 Task: Create a scrum project CodeScape. Add to scrum project CodeScape a team member softage.3@softage.net and assign as Project Lead. Add to scrum project CodeScape a team member softage.4@softage.net
Action: Mouse moved to (180, 54)
Screenshot: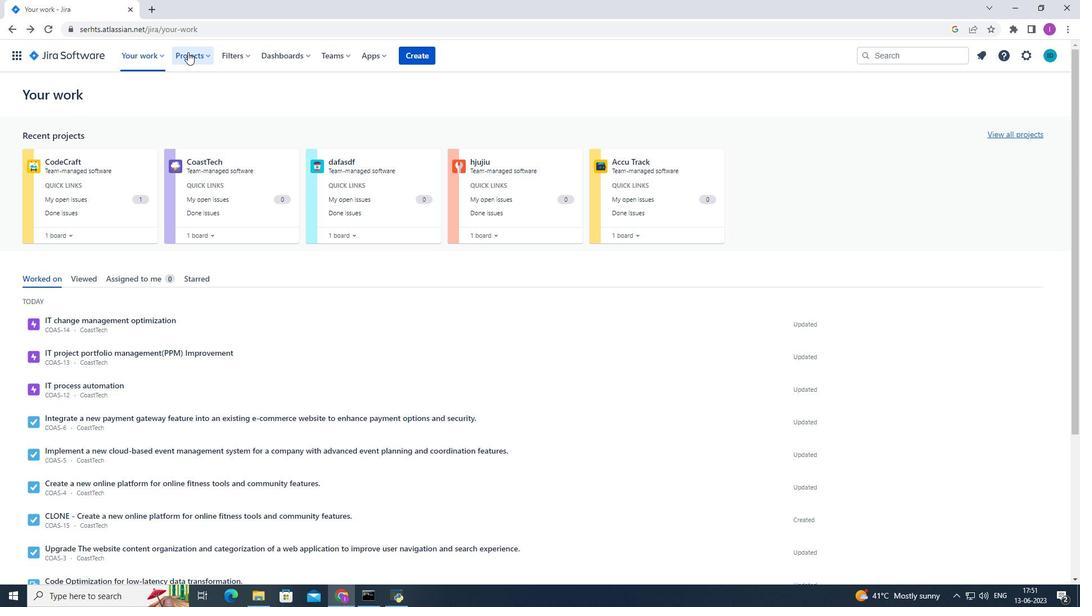 
Action: Mouse pressed left at (180, 54)
Screenshot: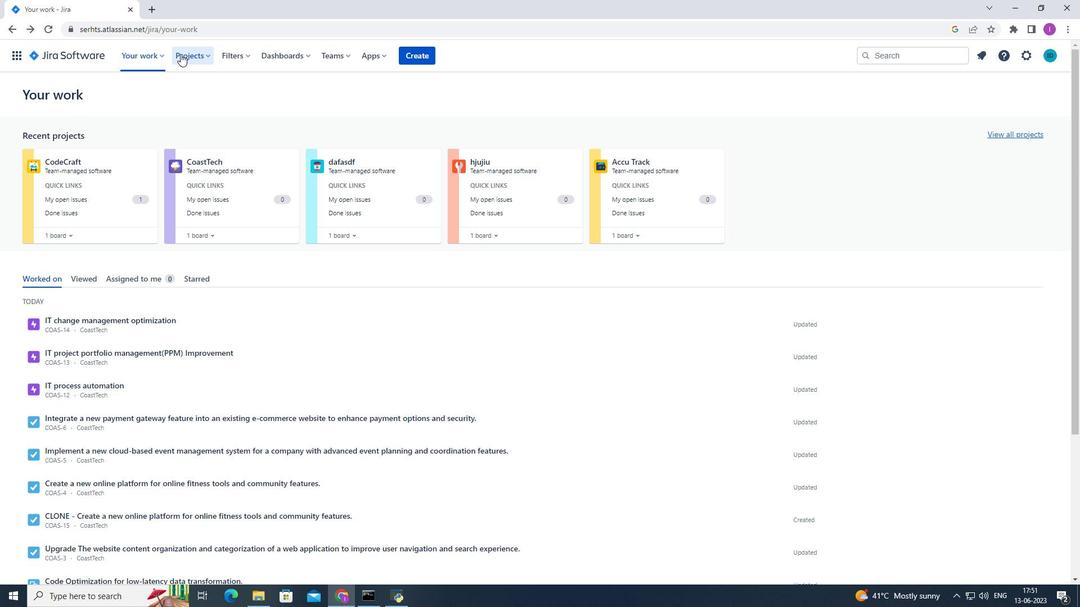 
Action: Mouse moved to (213, 282)
Screenshot: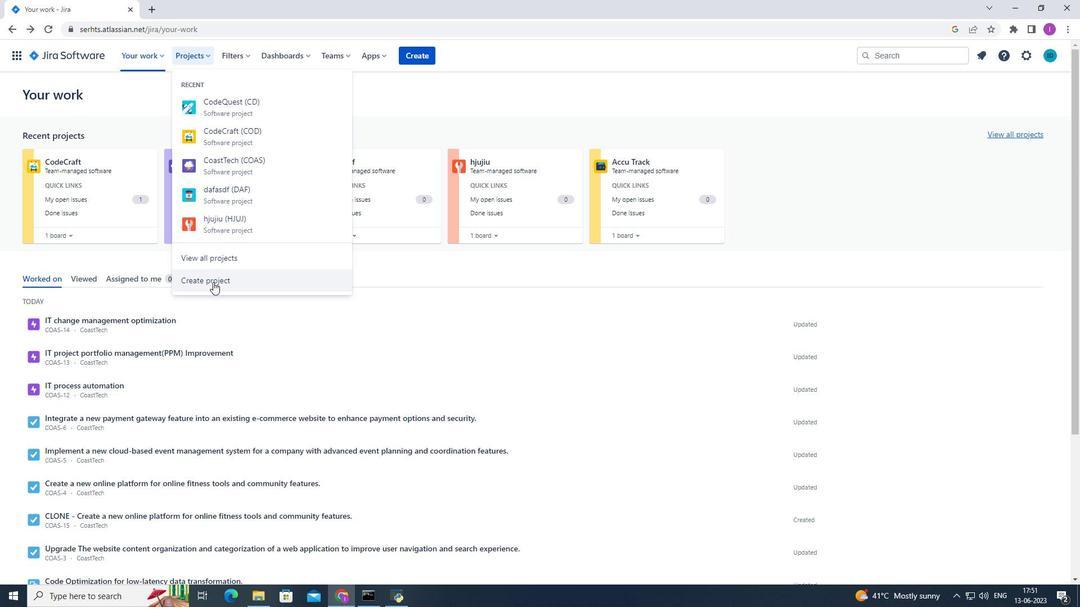 
Action: Mouse pressed left at (213, 282)
Screenshot: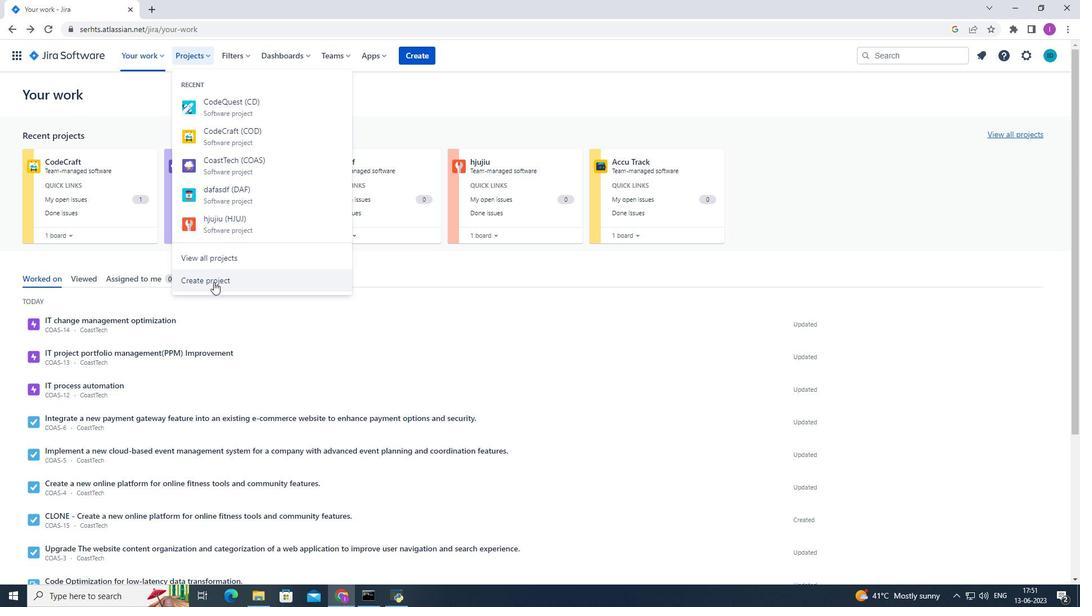 
Action: Mouse moved to (523, 292)
Screenshot: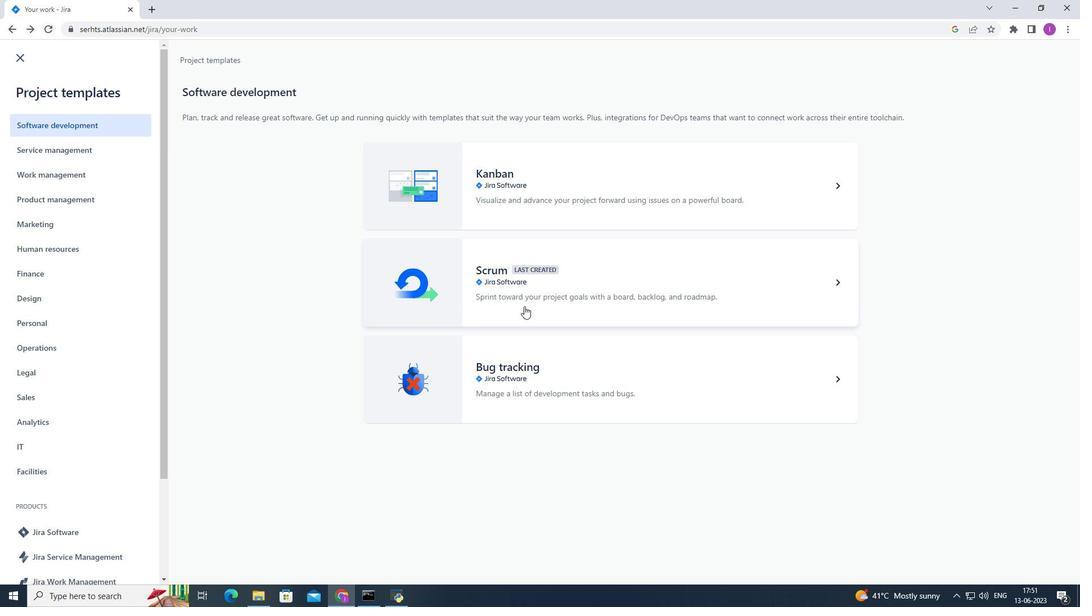 
Action: Mouse pressed left at (523, 292)
Screenshot: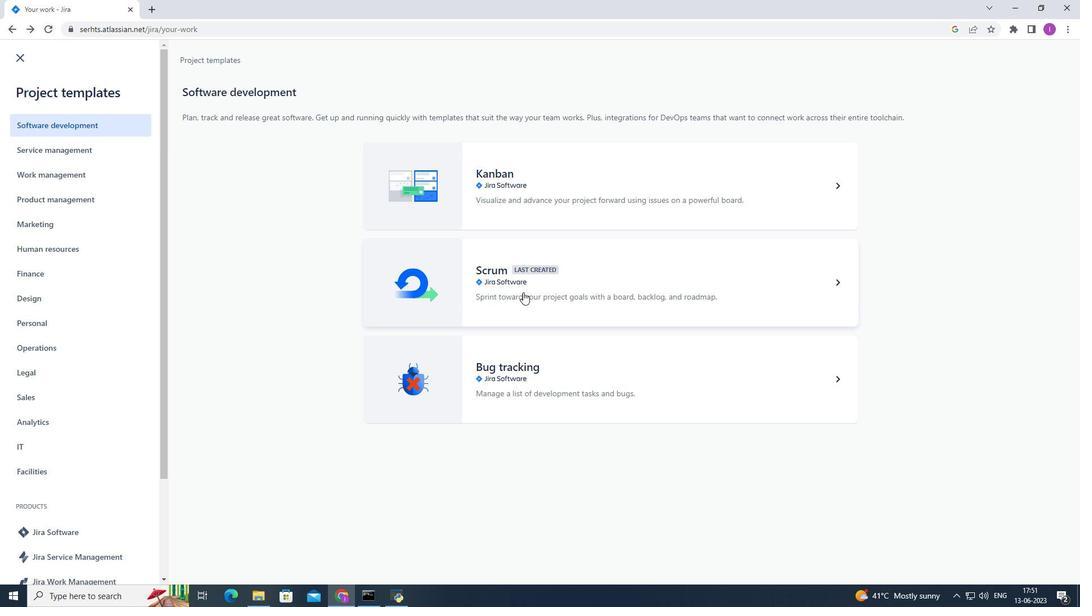
Action: Mouse moved to (822, 410)
Screenshot: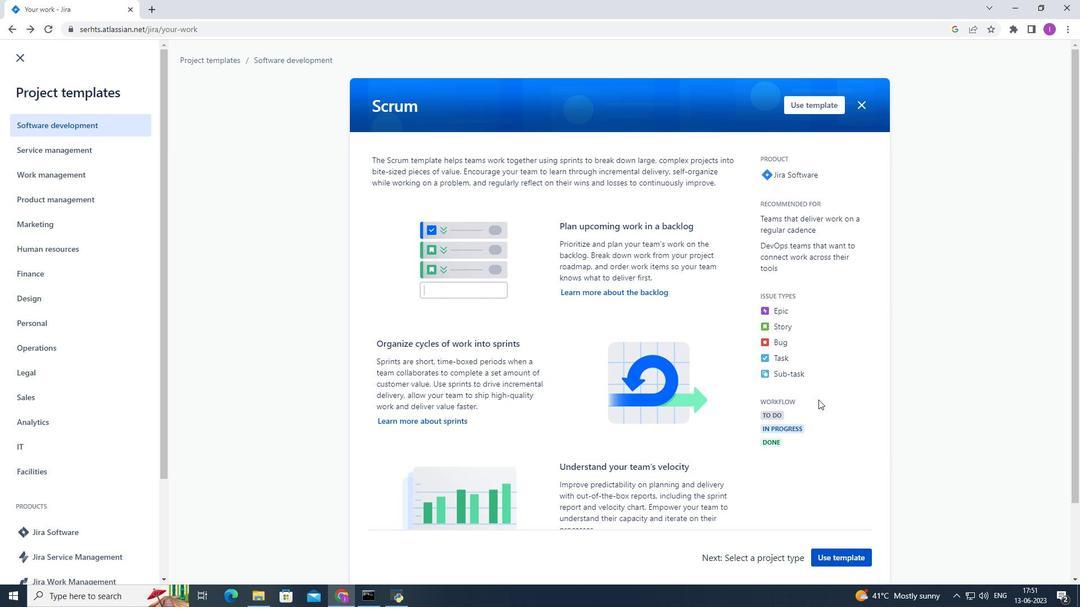 
Action: Mouse scrolled (822, 409) with delta (0, 0)
Screenshot: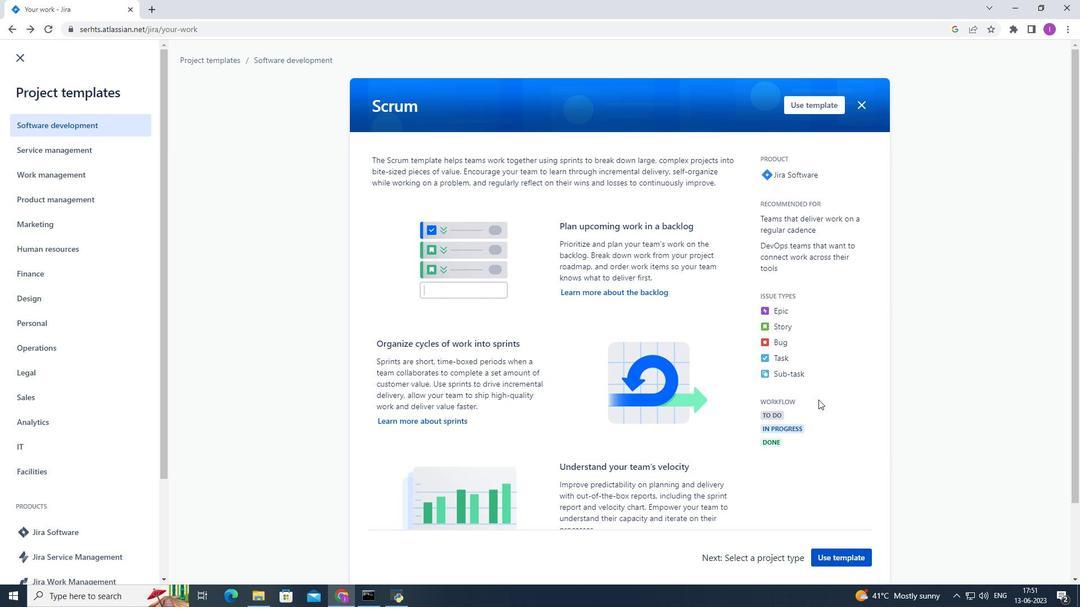 
Action: Mouse moved to (823, 416)
Screenshot: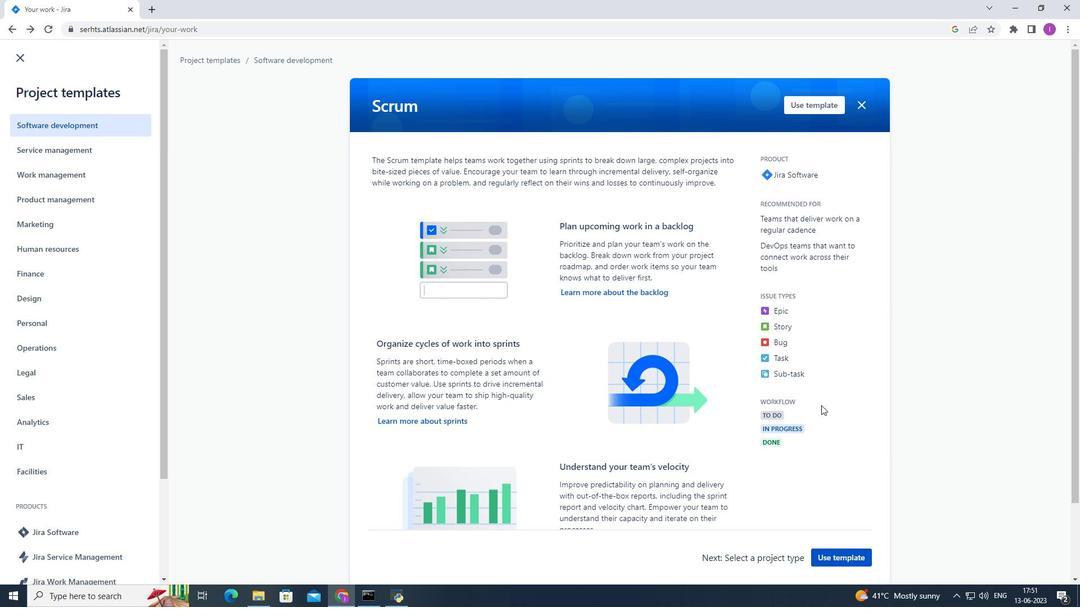 
Action: Mouse scrolled (823, 415) with delta (0, 0)
Screenshot: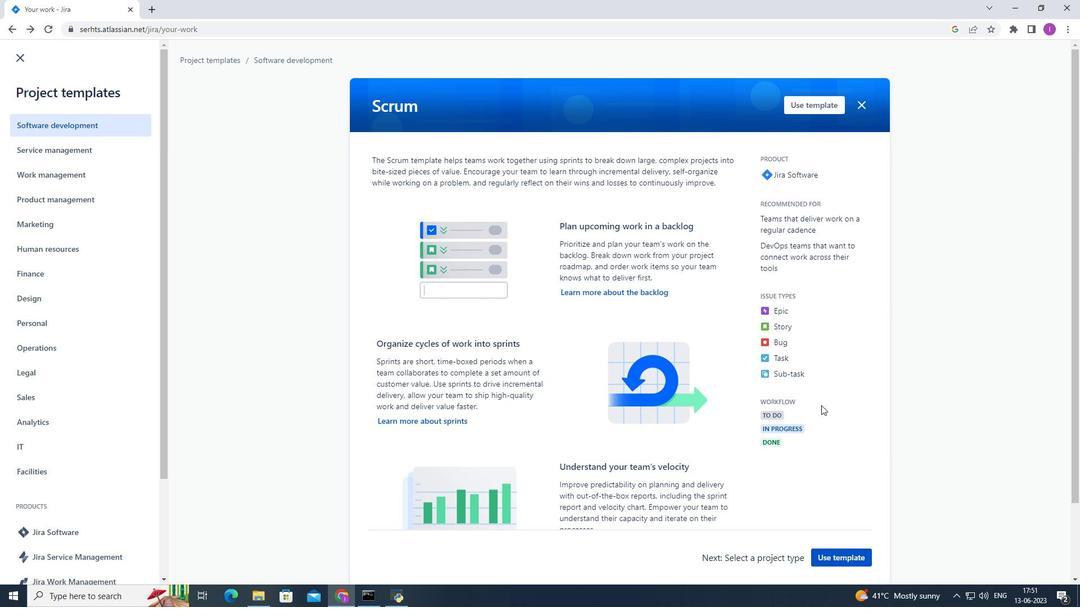 
Action: Mouse moved to (838, 547)
Screenshot: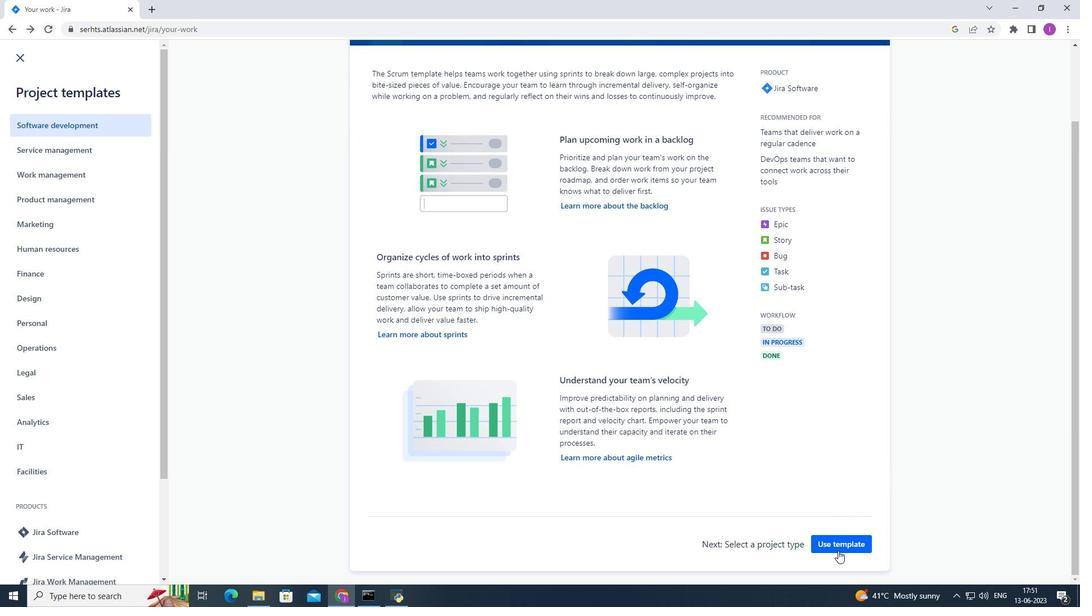 
Action: Mouse pressed left at (838, 547)
Screenshot: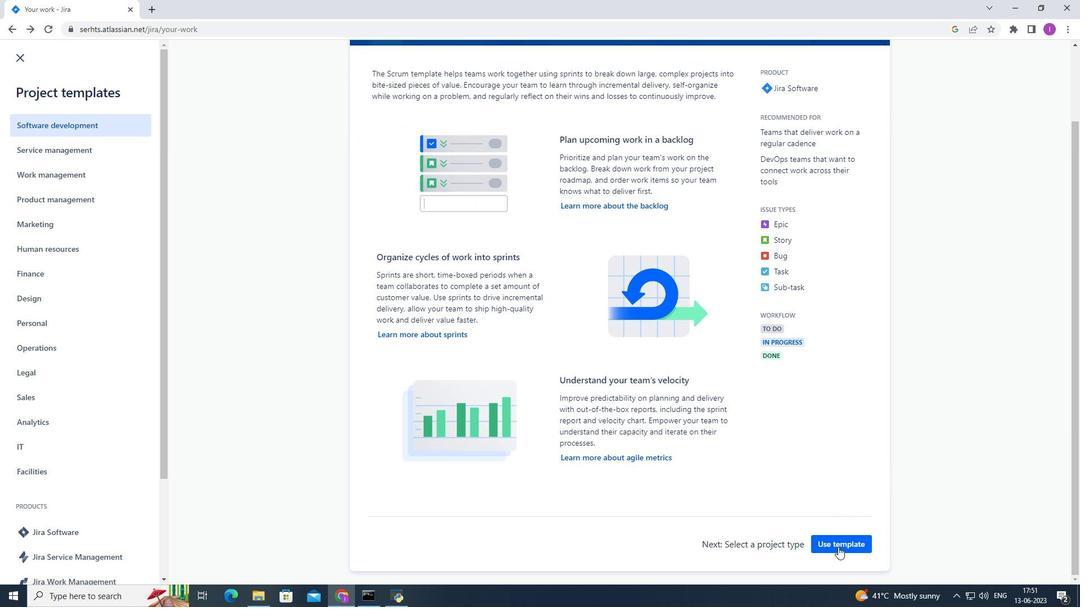 
Action: Mouse moved to (433, 545)
Screenshot: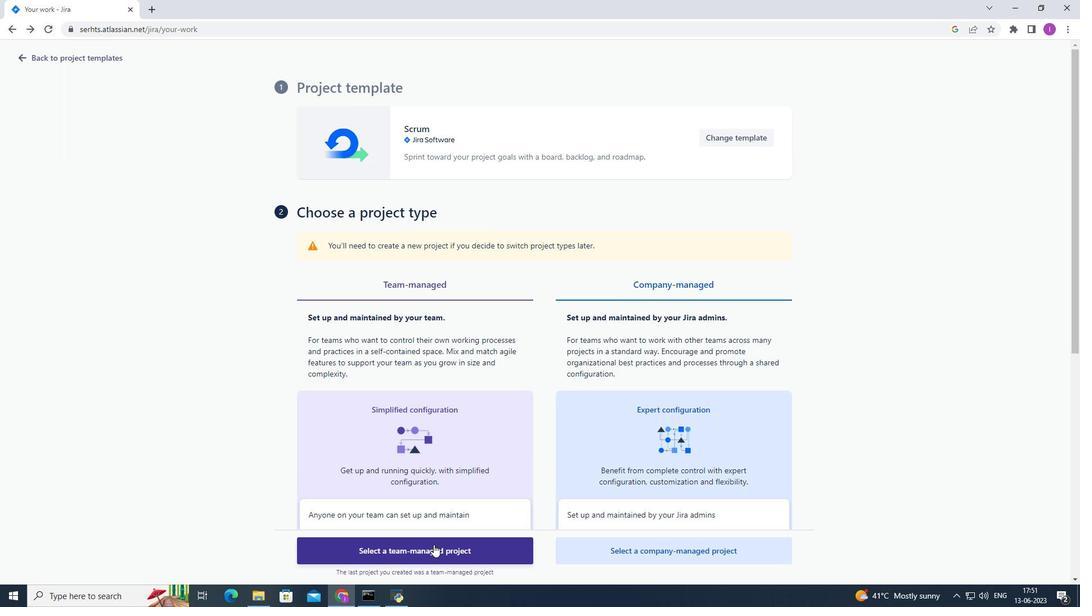
Action: Mouse pressed left at (433, 545)
Screenshot: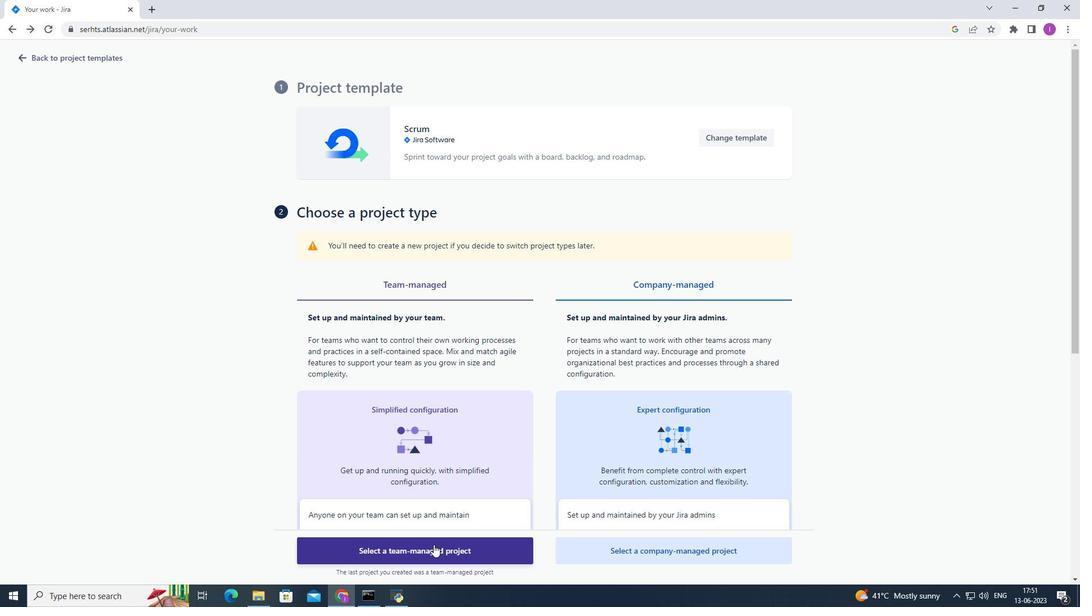 
Action: Mouse moved to (299, 267)
Screenshot: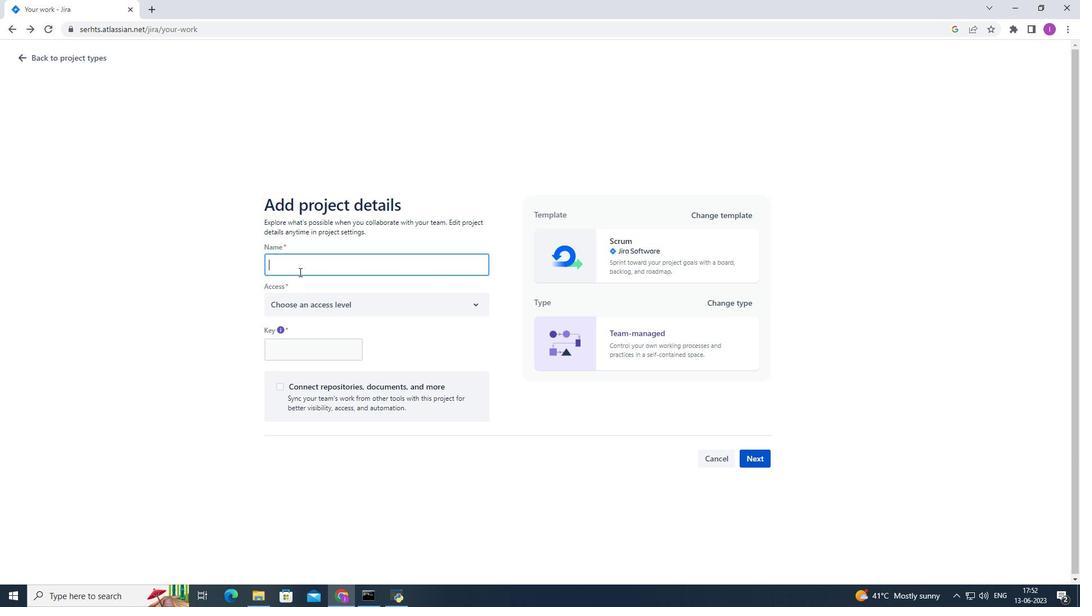 
Action: Mouse pressed left at (299, 267)
Screenshot: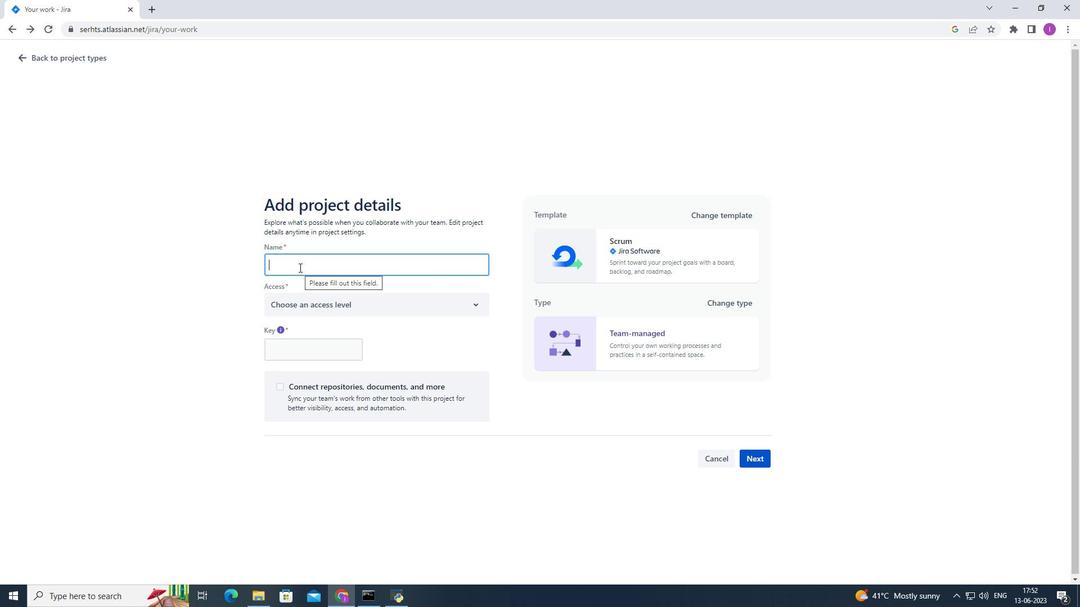 
Action: Mouse moved to (369, 299)
Screenshot: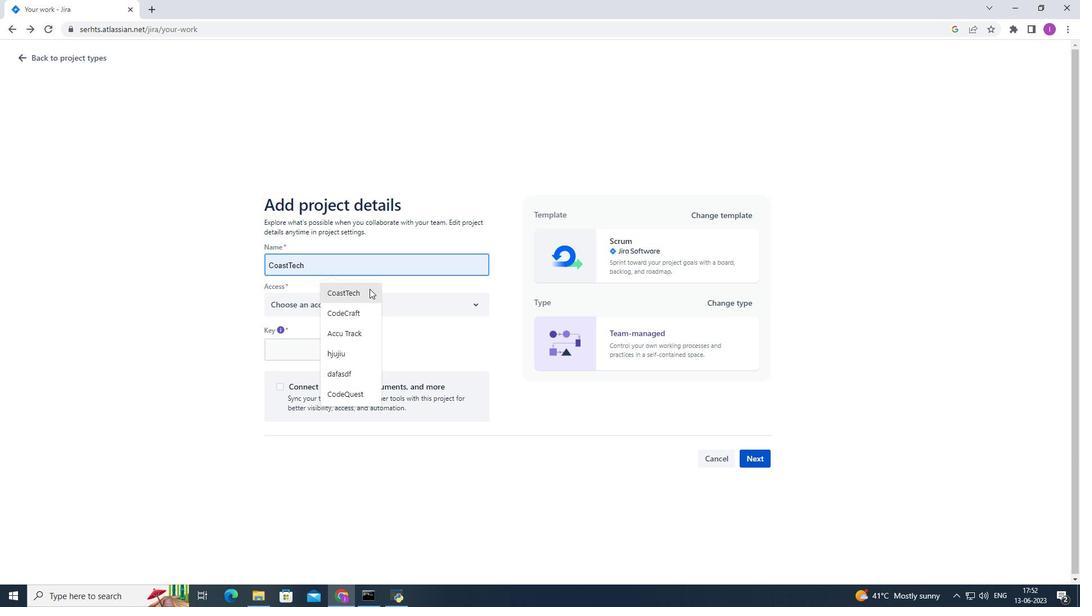 
Action: Key pressed <Key.shift><Key.shift><Key.shift><Key.shift><Key.shift><Key.shift><Key.shift>Code<Key.shift>Scape
Screenshot: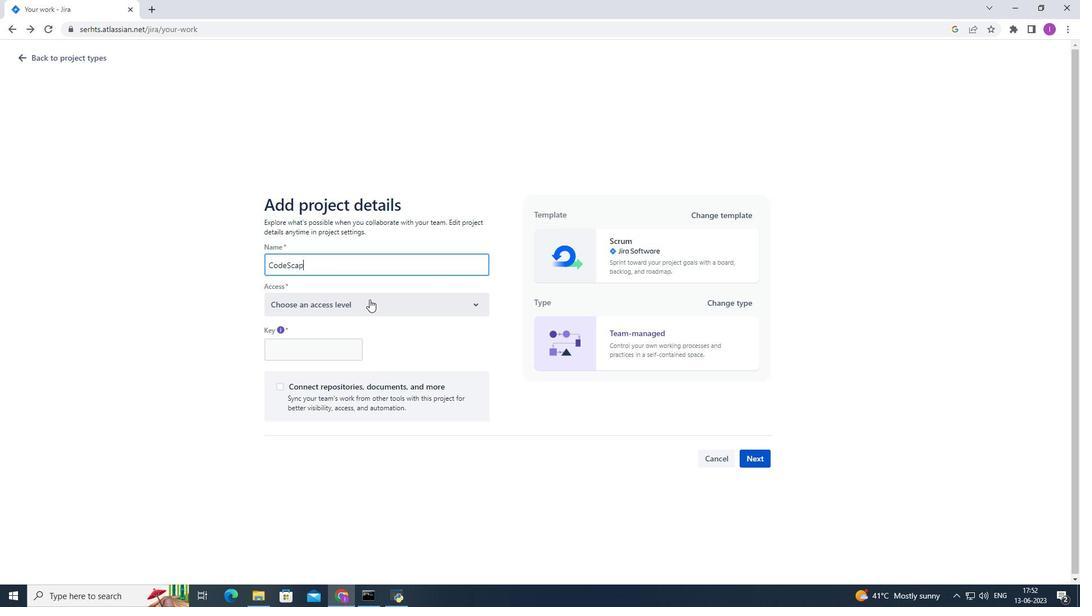 
Action: Mouse moved to (472, 303)
Screenshot: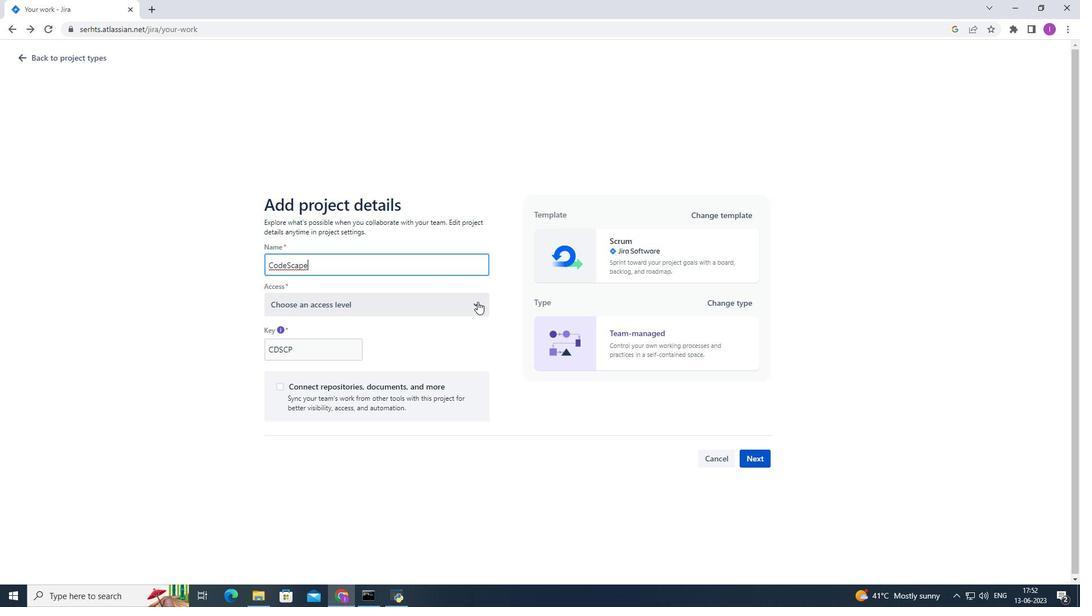 
Action: Mouse pressed left at (472, 303)
Screenshot: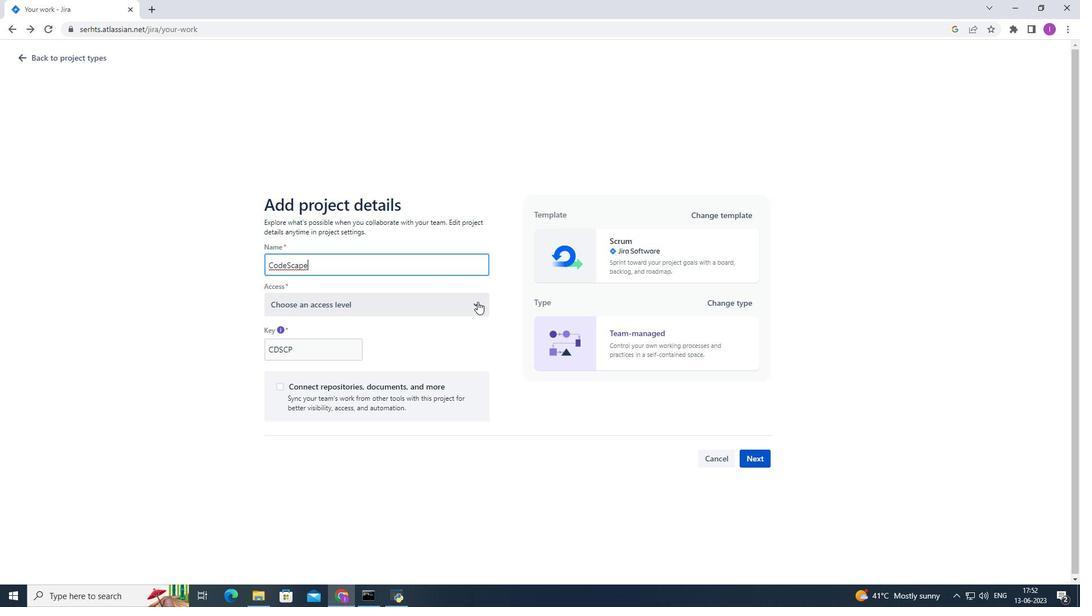 
Action: Mouse moved to (344, 346)
Screenshot: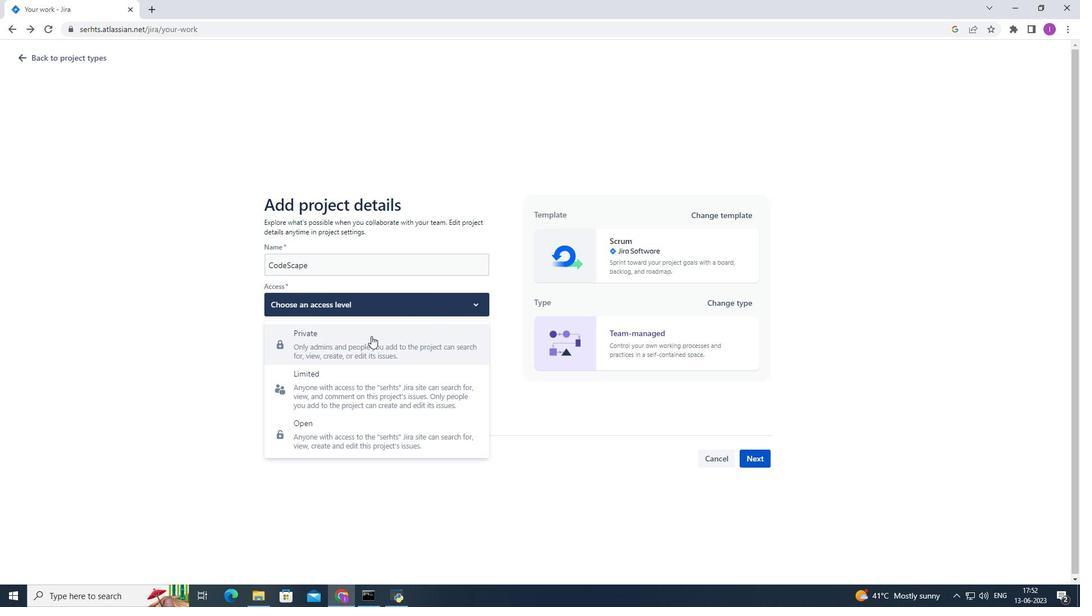 
Action: Mouse pressed left at (344, 346)
Screenshot: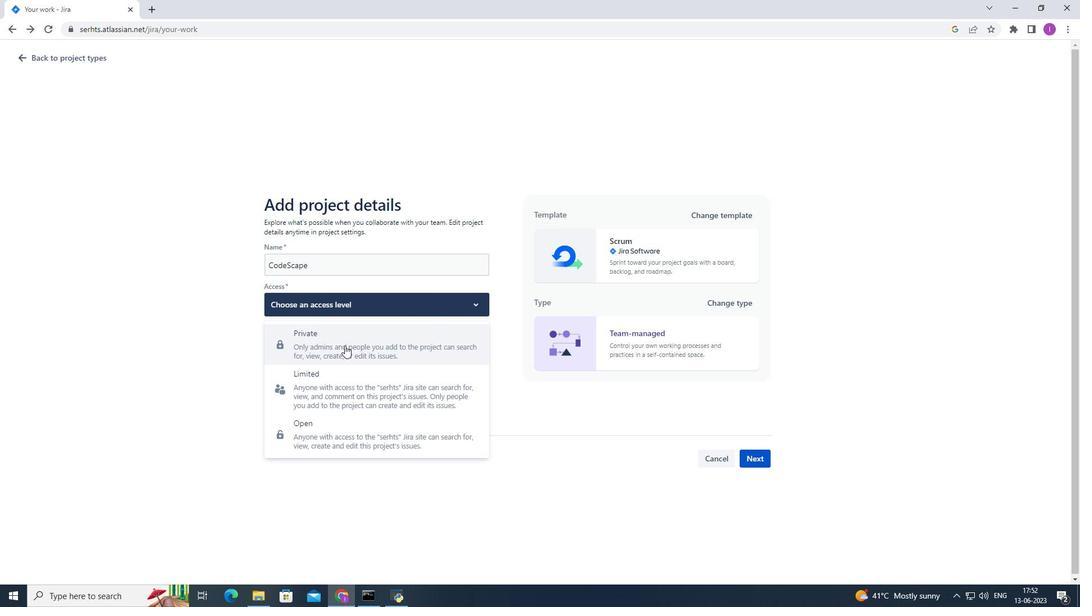 
Action: Mouse moved to (753, 458)
Screenshot: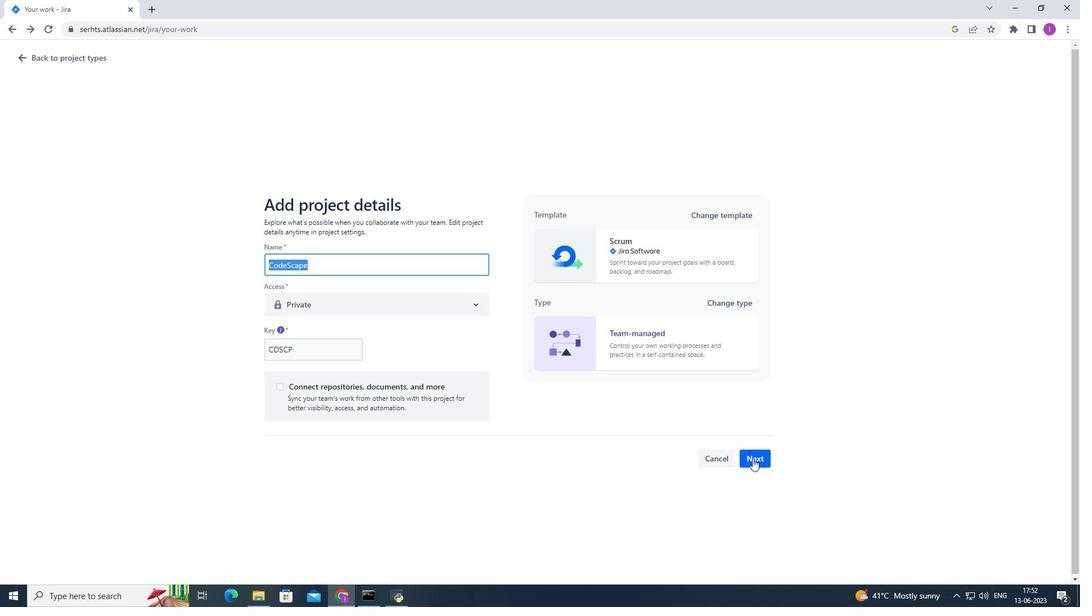 
Action: Mouse pressed left at (753, 458)
Screenshot: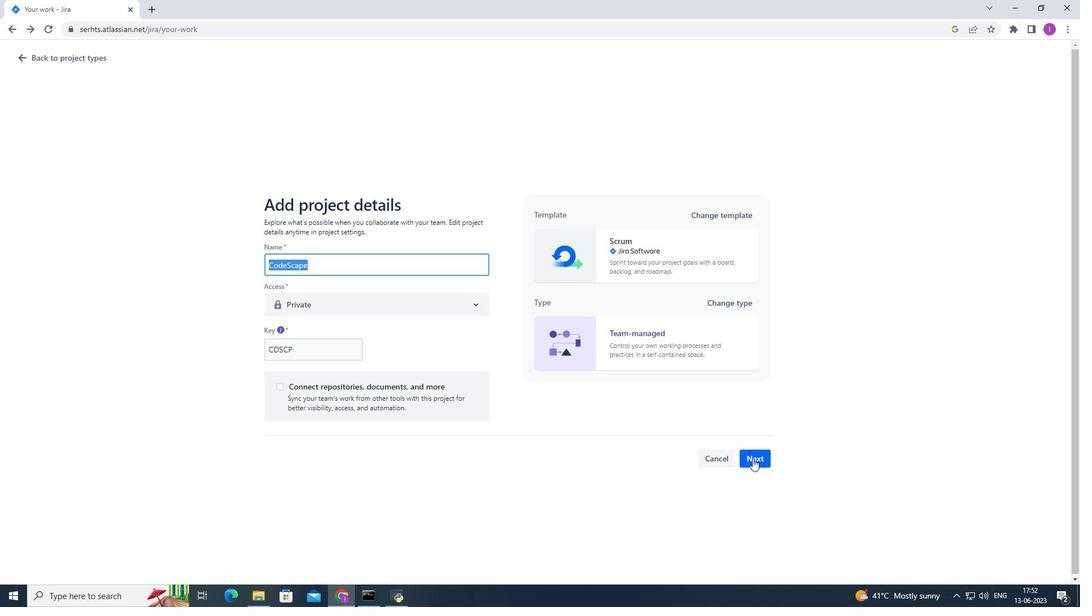 
Action: Mouse moved to (685, 383)
Screenshot: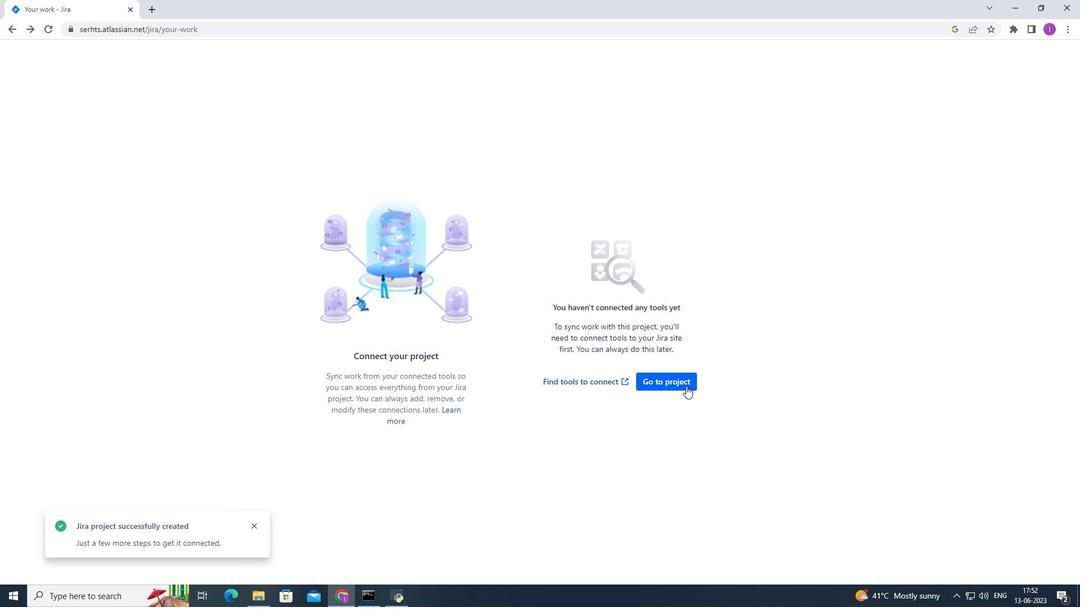 
Action: Mouse pressed left at (685, 383)
Screenshot: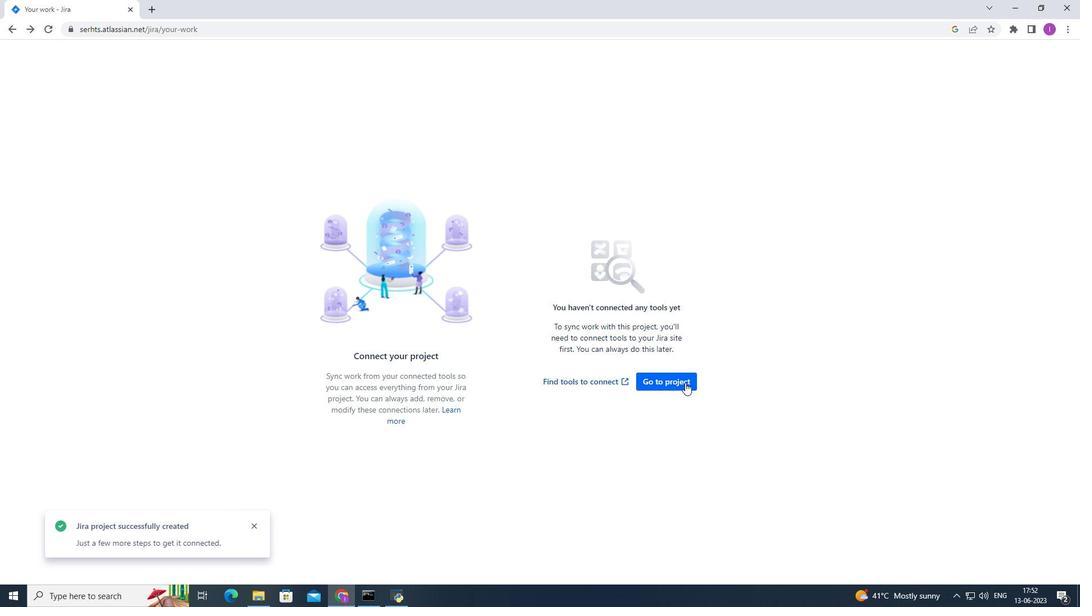 
Action: Mouse moved to (272, 151)
Screenshot: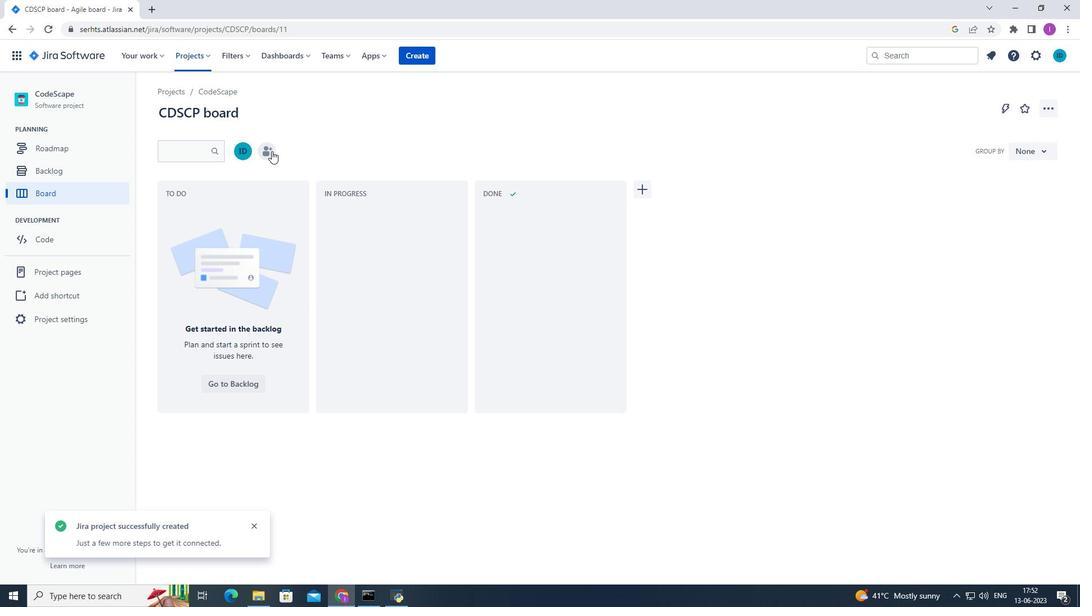 
Action: Mouse pressed left at (272, 151)
Screenshot: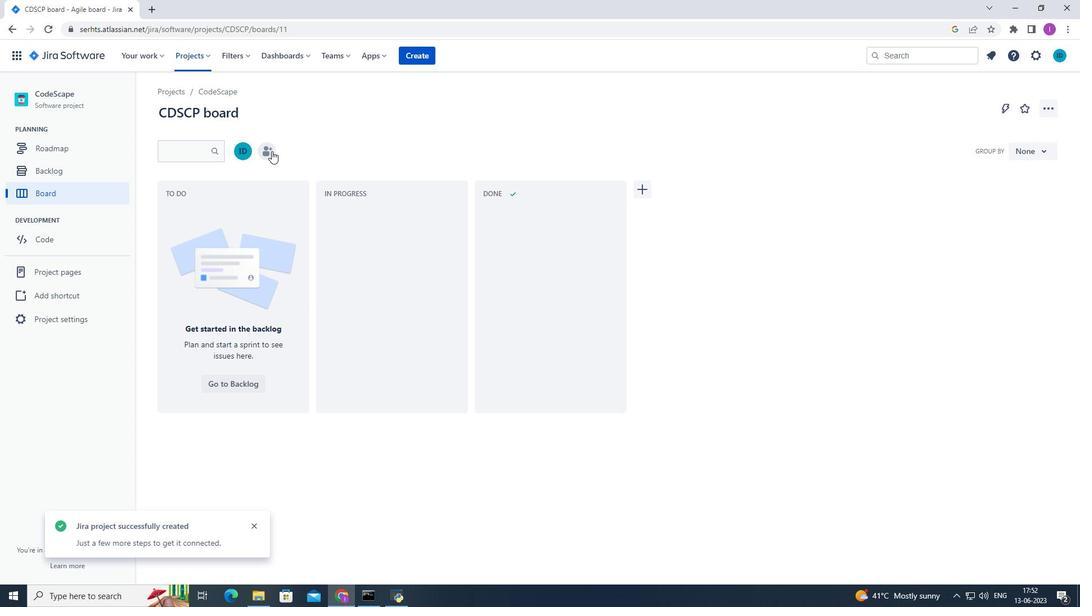 
Action: Mouse moved to (482, 136)
Screenshot: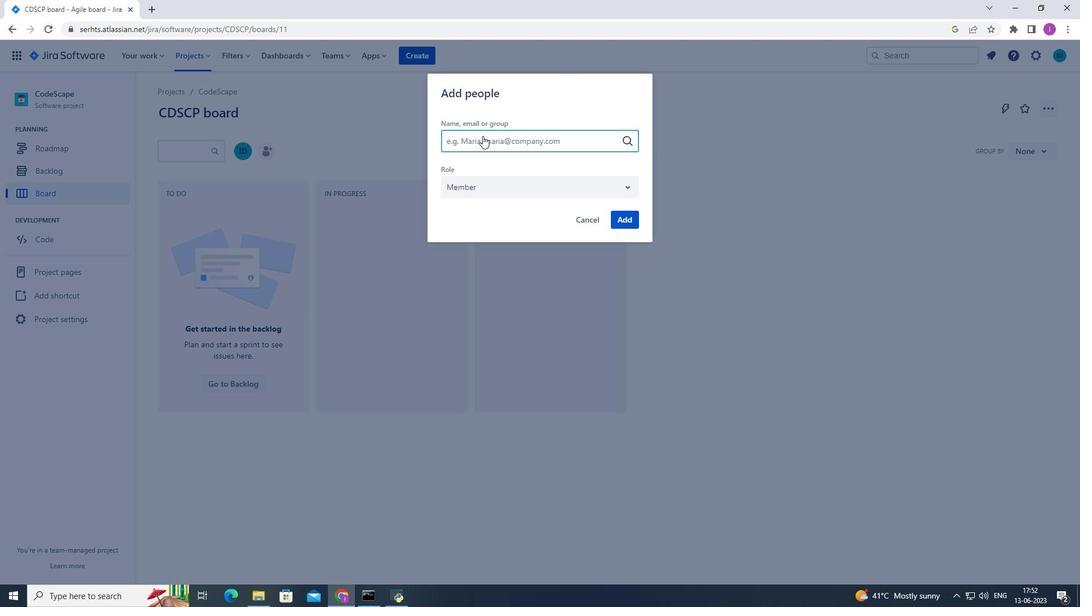 
Action: Key pressed softage
Screenshot: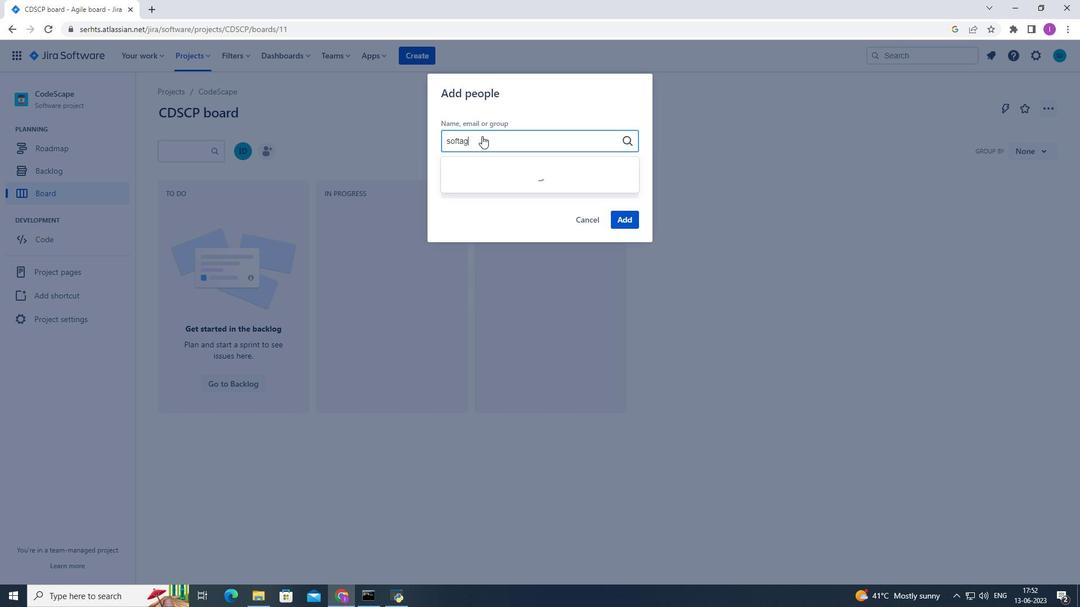
Action: Mouse moved to (487, 193)
Screenshot: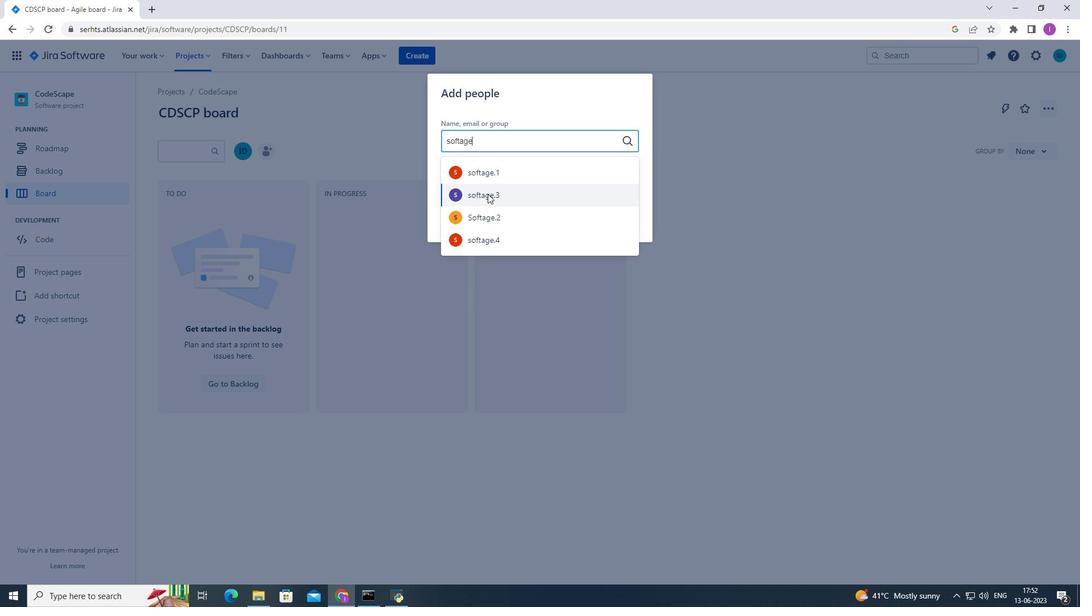 
Action: Mouse pressed left at (487, 193)
Screenshot: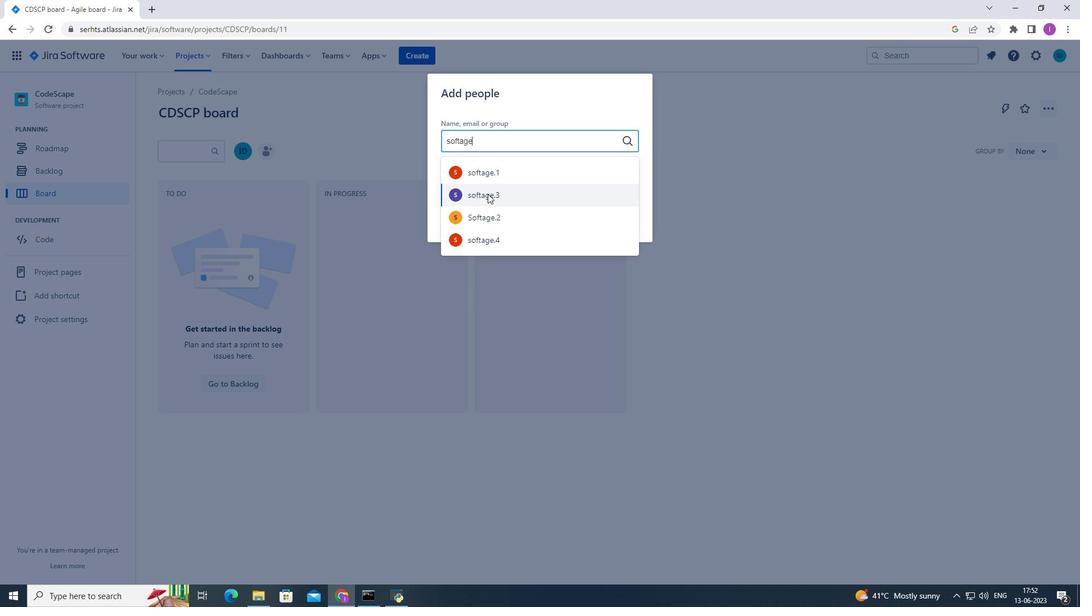 
Action: Mouse pressed left at (487, 193)
Screenshot: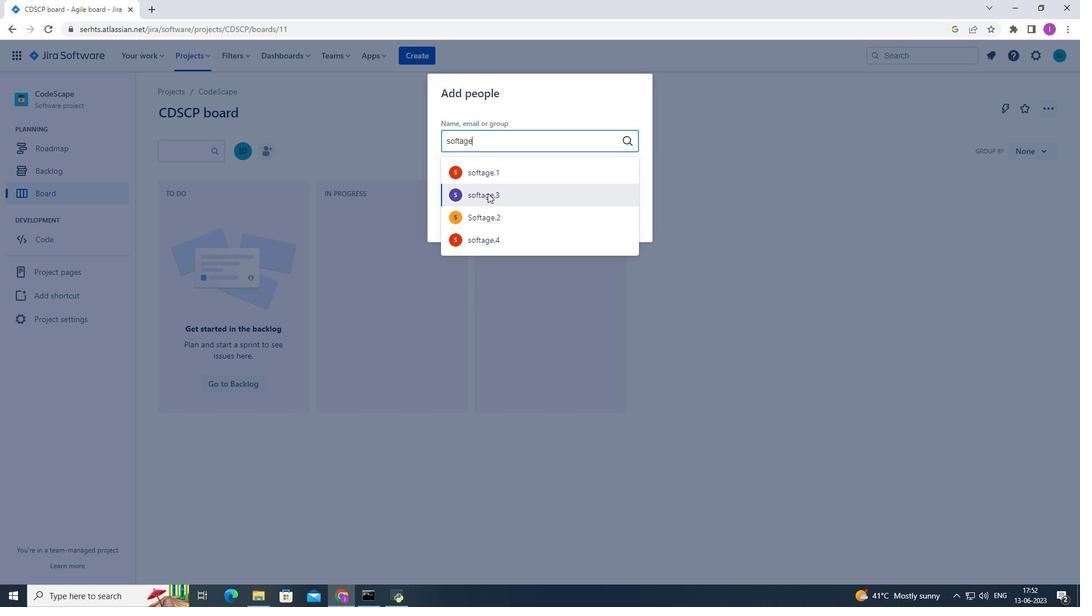 
Action: Mouse moved to (718, 171)
Screenshot: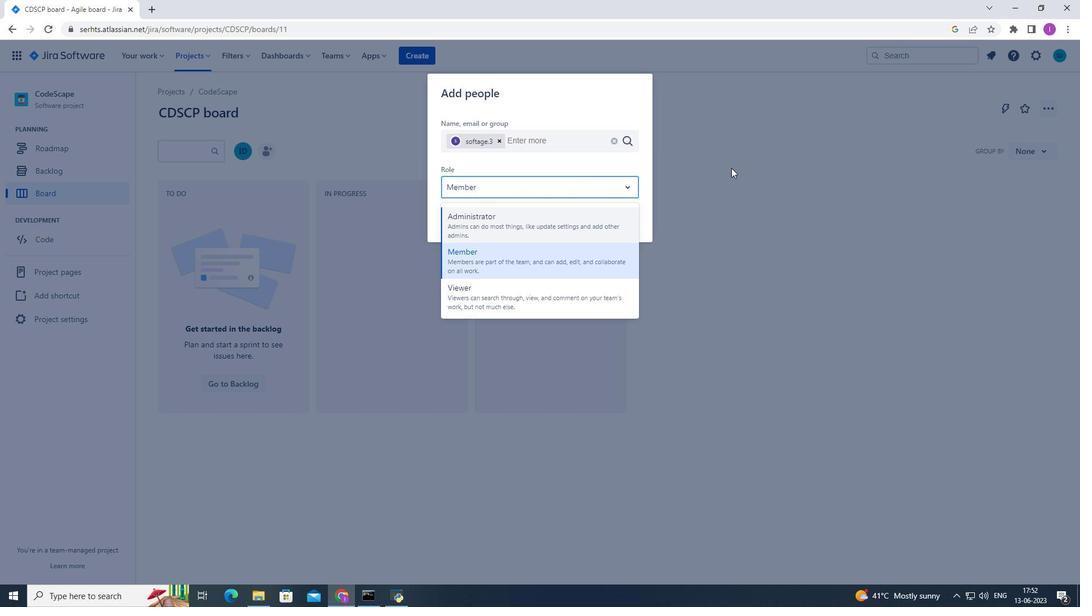 
Action: Mouse pressed left at (718, 171)
Screenshot: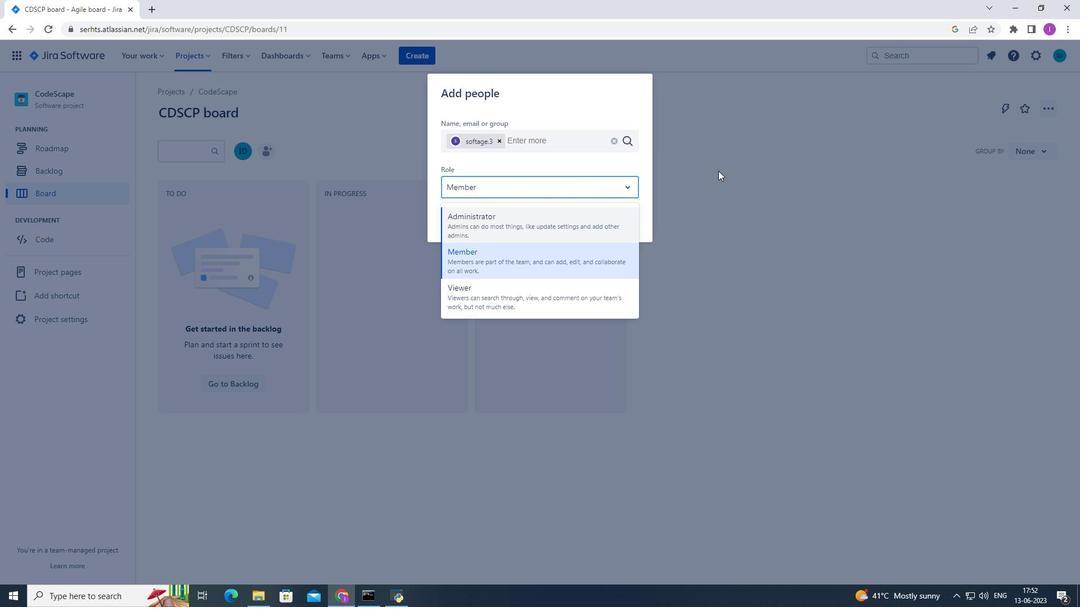 
Action: Mouse moved to (263, 146)
Screenshot: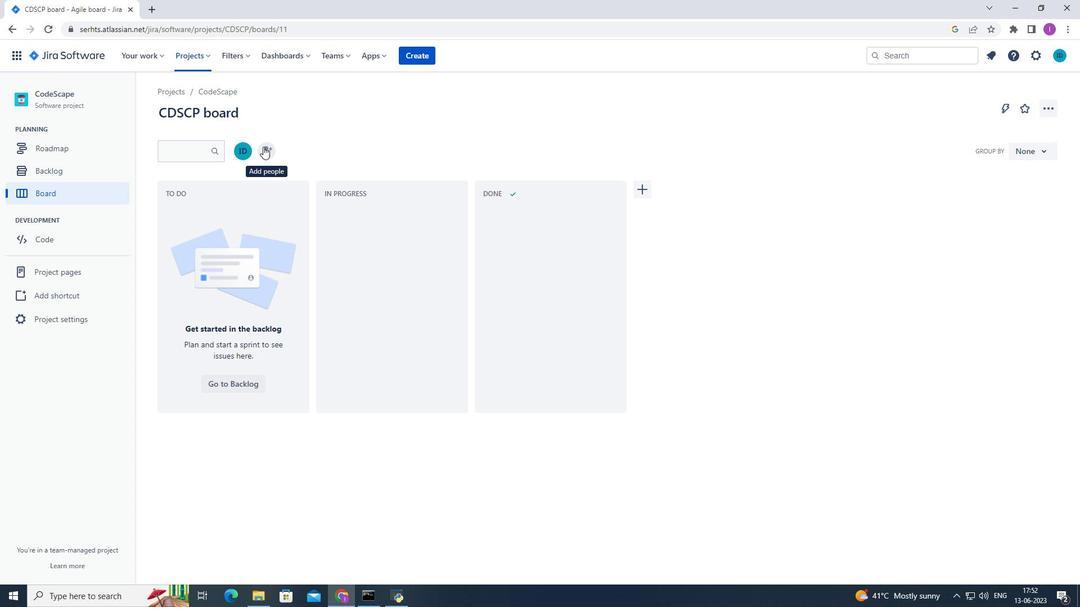 
Action: Mouse pressed left at (263, 146)
Screenshot: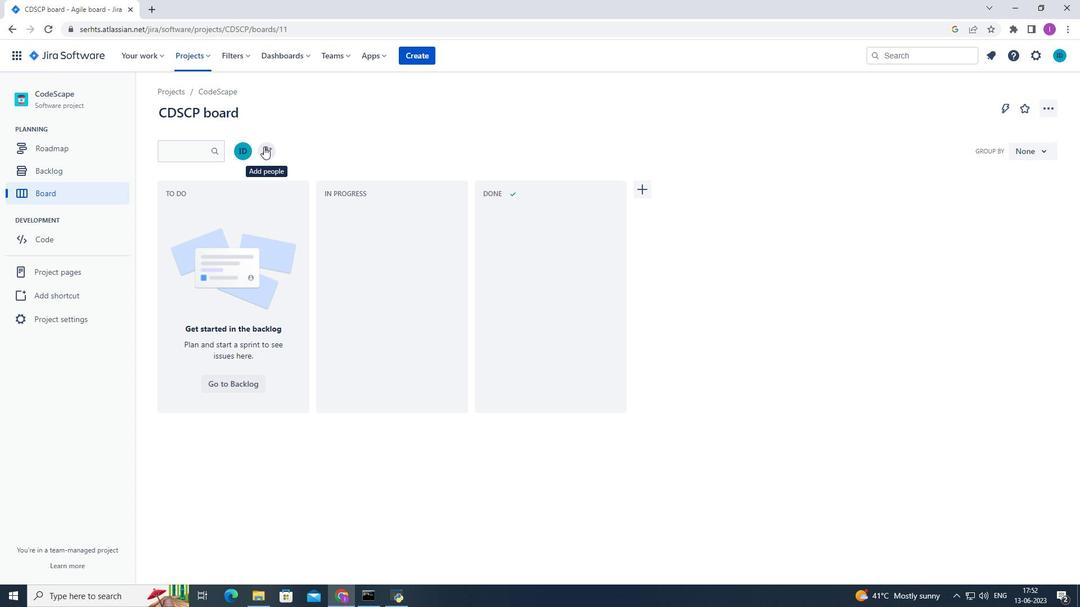 
Action: Mouse moved to (619, 218)
Screenshot: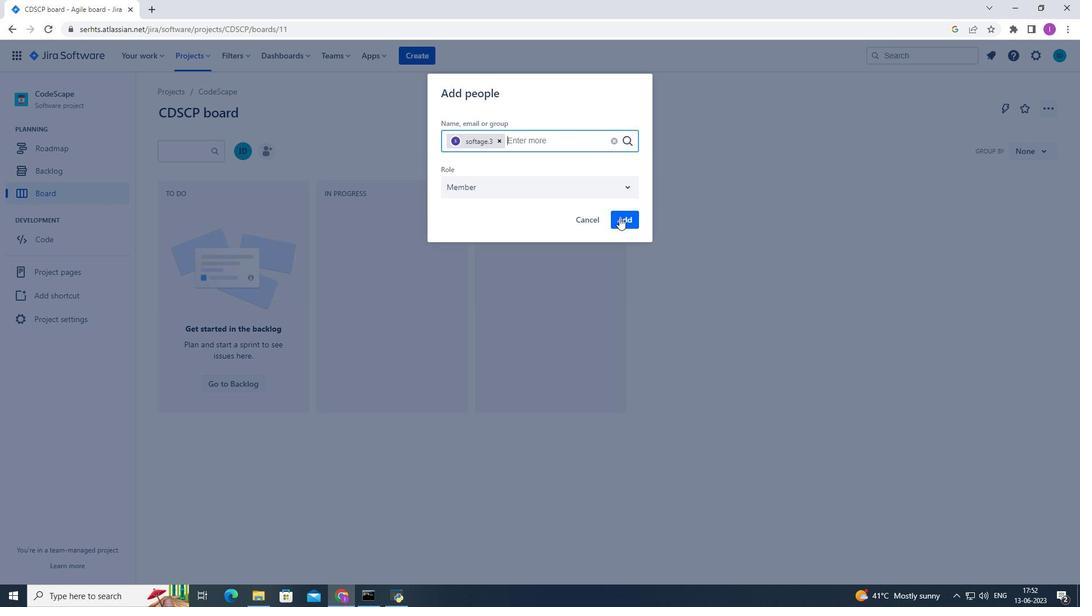 
Action: Mouse pressed left at (619, 218)
Screenshot: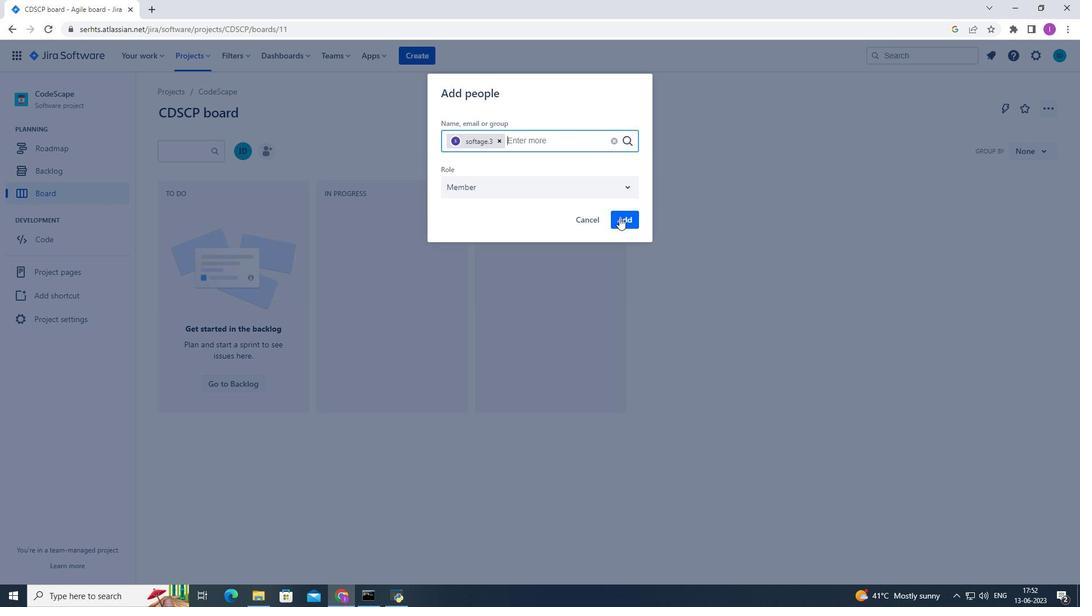 
Action: Mouse moved to (76, 320)
Screenshot: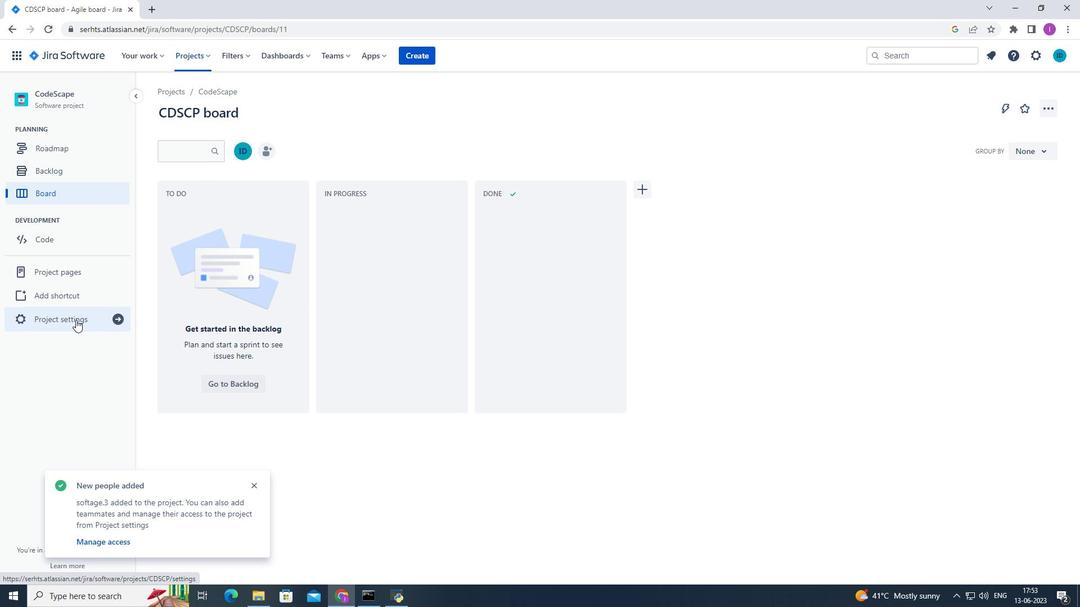 
Action: Mouse pressed left at (76, 320)
Screenshot: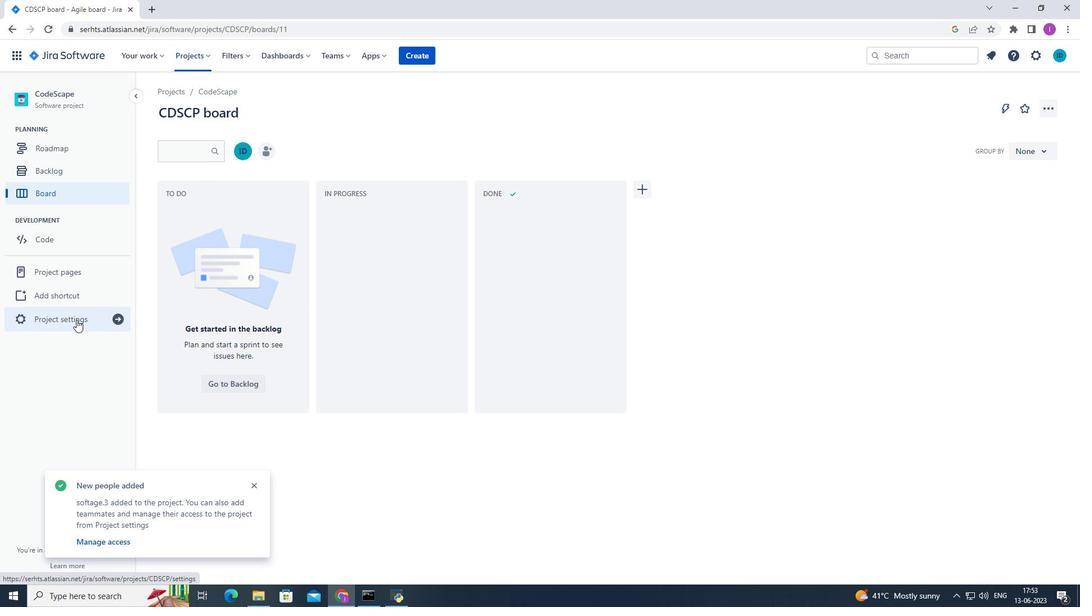 
Action: Mouse moved to (675, 401)
Screenshot: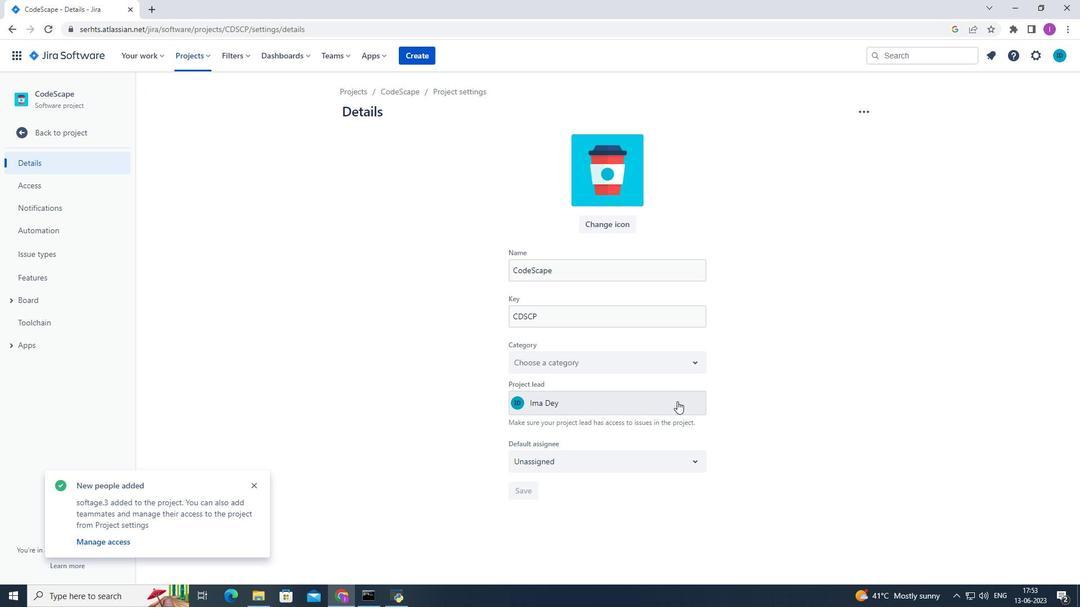 
Action: Mouse pressed left at (675, 401)
Screenshot: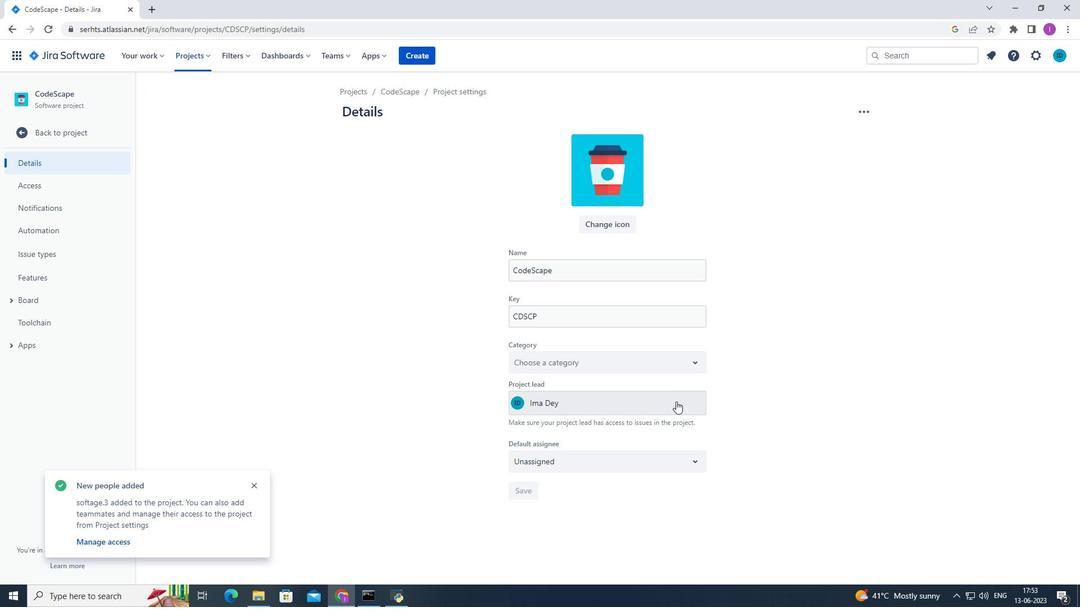 
Action: Mouse moved to (570, 519)
Screenshot: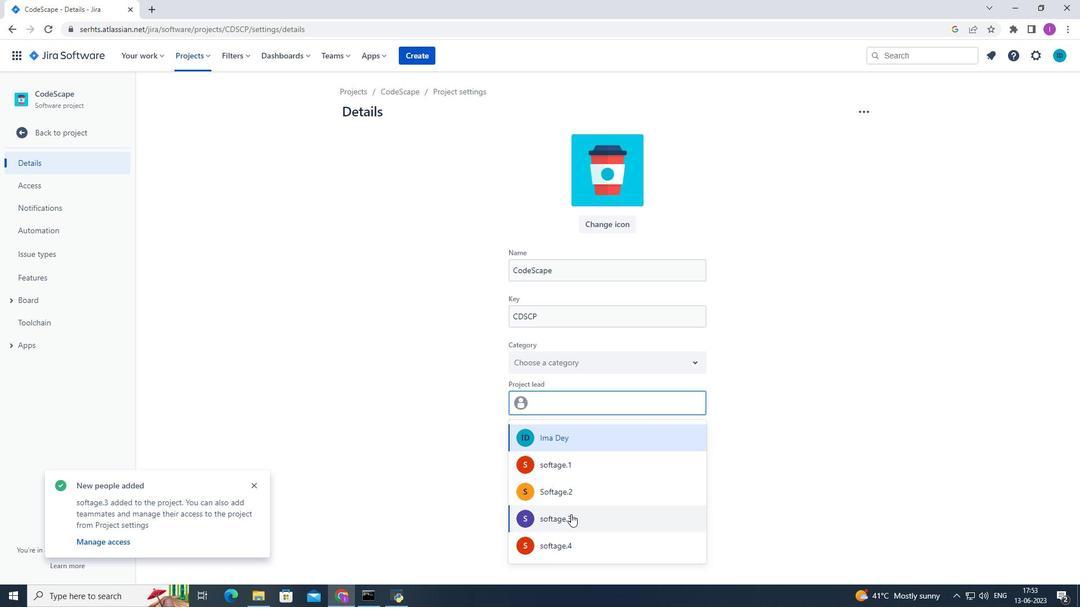 
Action: Mouse pressed left at (570, 519)
Screenshot: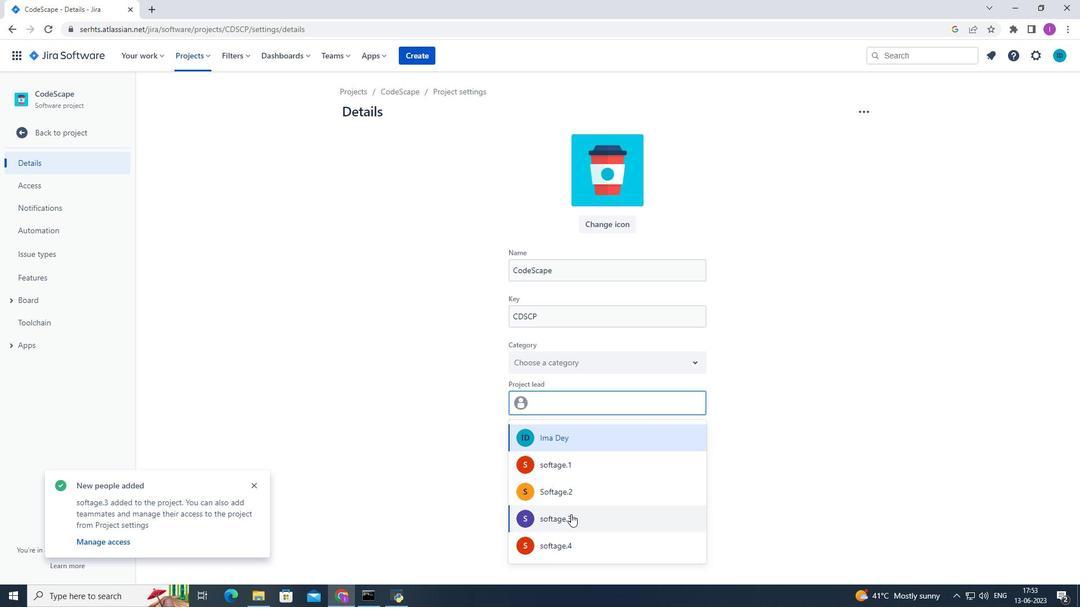 
Action: Mouse moved to (524, 491)
Screenshot: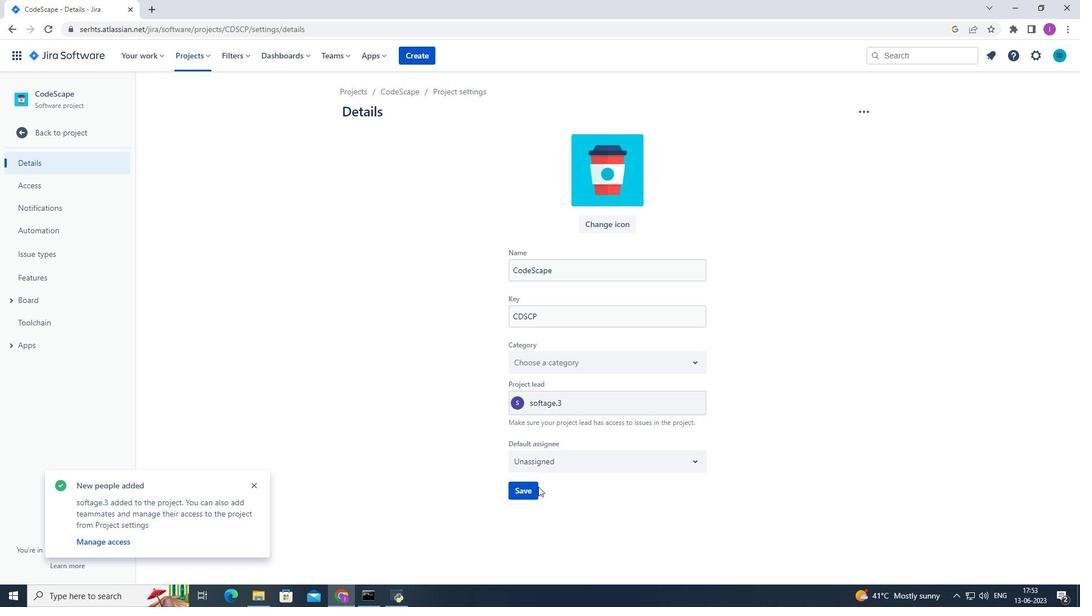 
Action: Mouse pressed left at (524, 491)
Screenshot: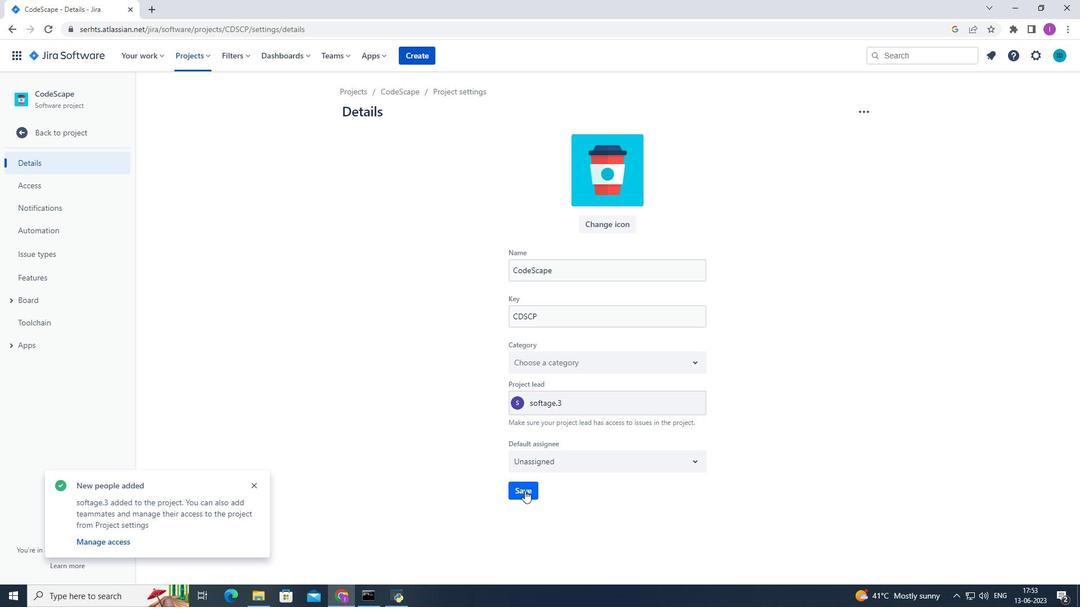 
Action: Mouse moved to (53, 133)
Screenshot: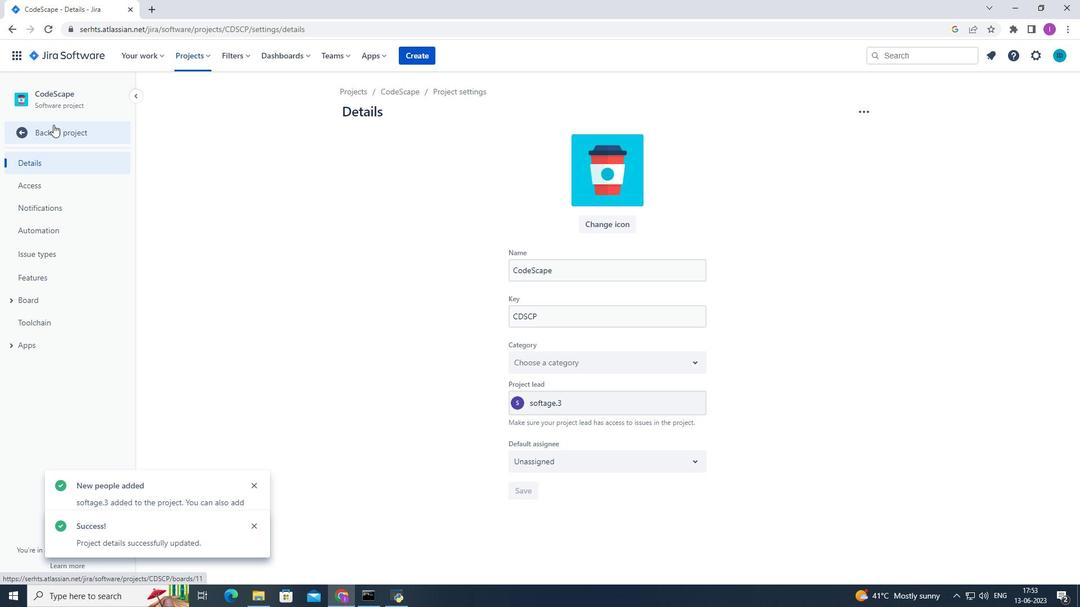 
Action: Mouse pressed left at (53, 133)
Screenshot: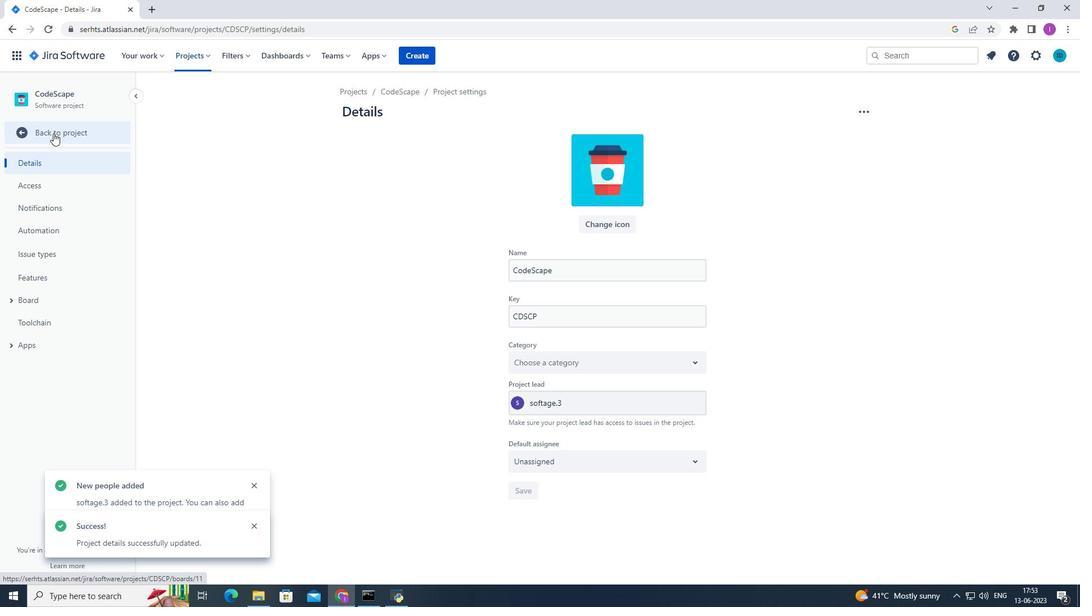 
Action: Mouse moved to (267, 150)
Screenshot: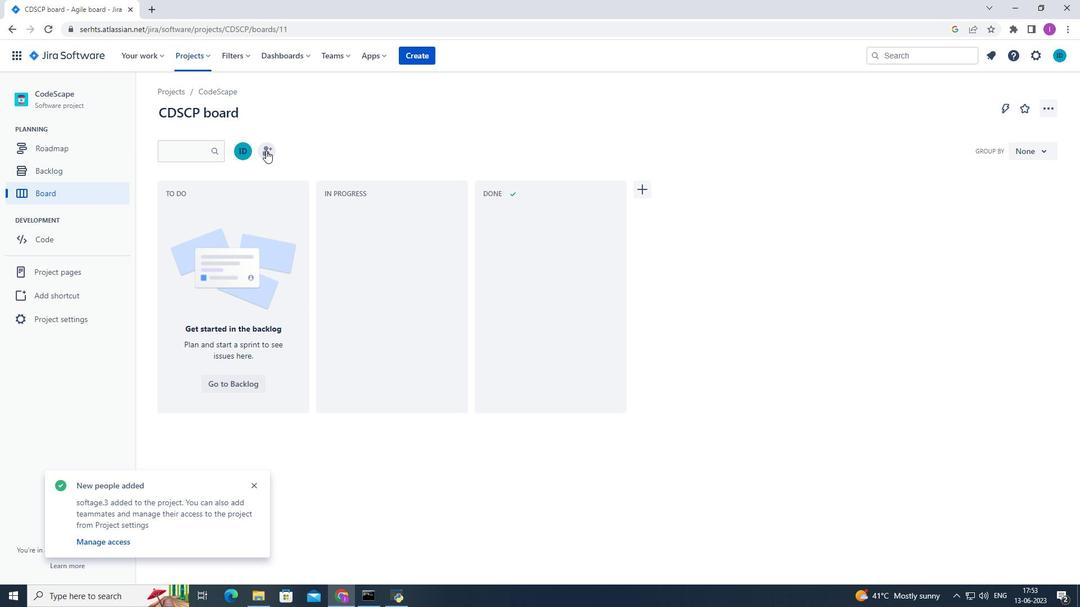 
Action: Mouse pressed left at (267, 150)
Screenshot: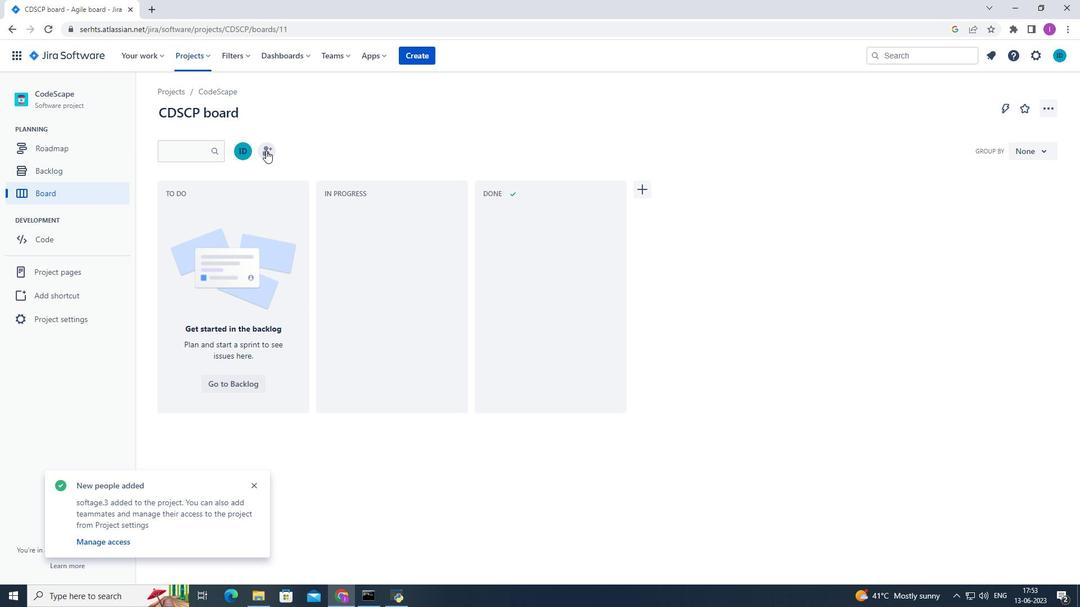 
Action: Mouse moved to (505, 151)
Screenshot: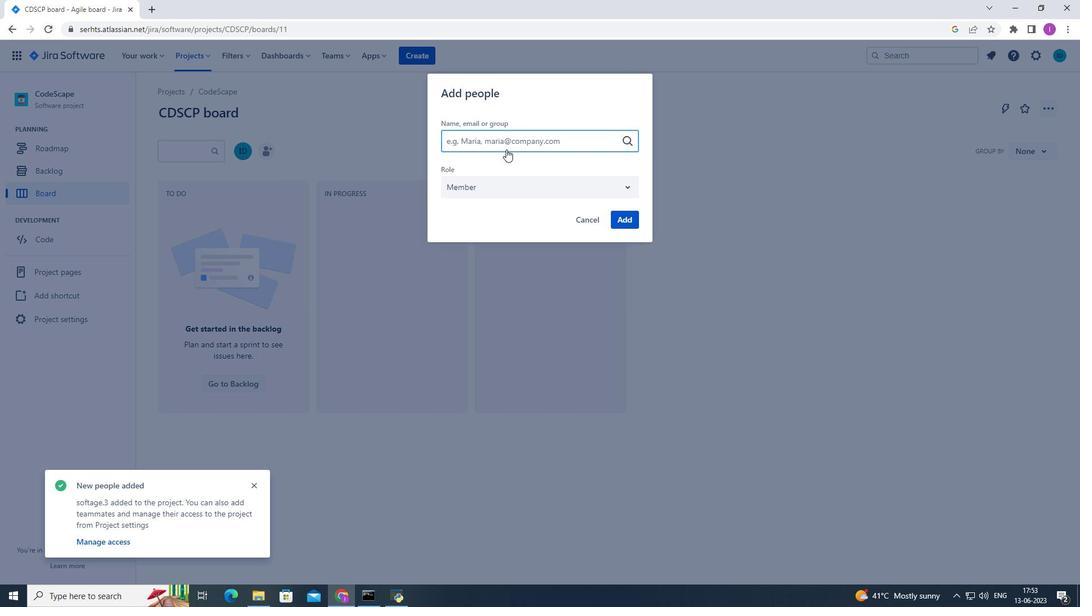 
Action: Key pressed s
Screenshot: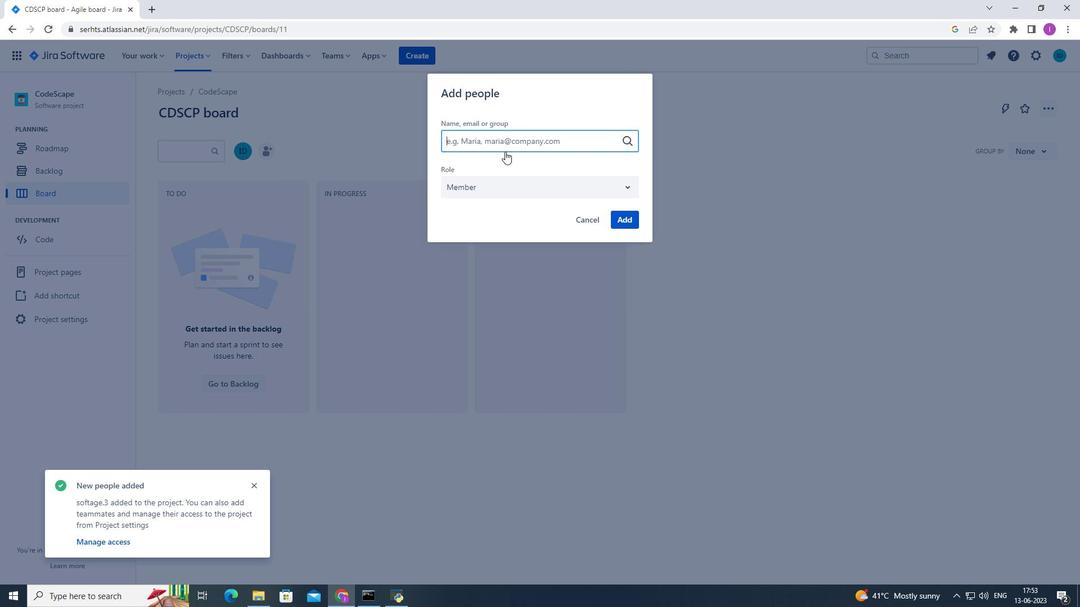 
Action: Mouse moved to (504, 153)
Screenshot: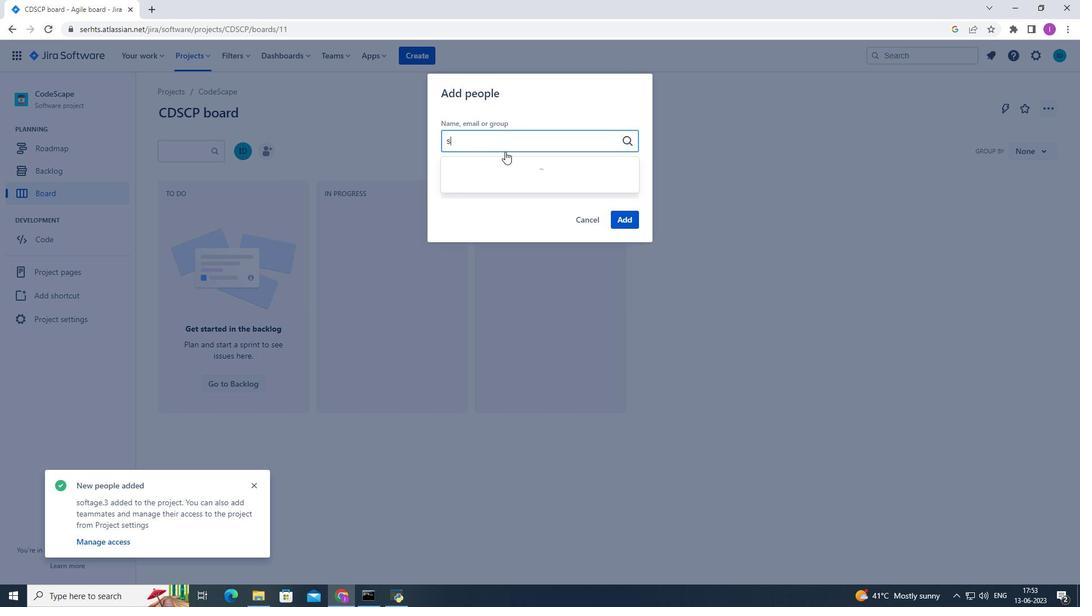 
Action: Key pressed o
Screenshot: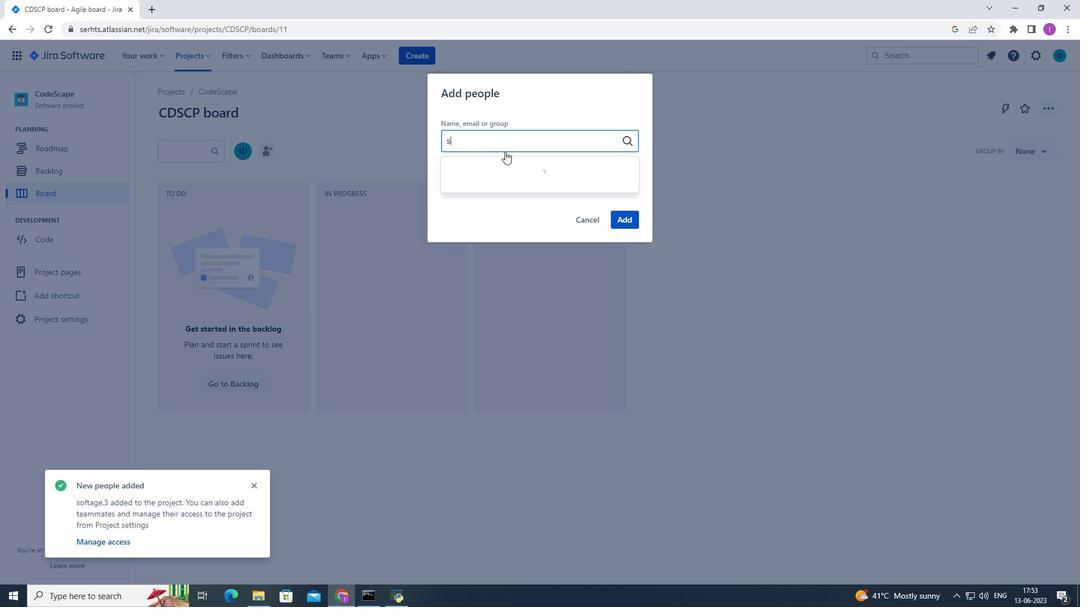 
Action: Mouse moved to (504, 154)
Screenshot: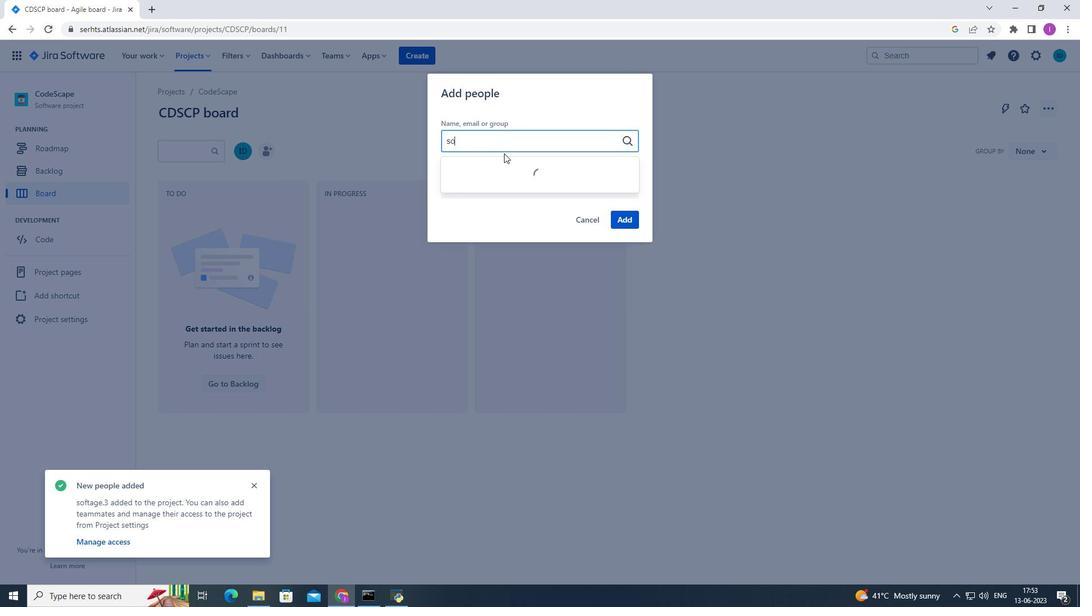 
Action: Key pressed ftage
Screenshot: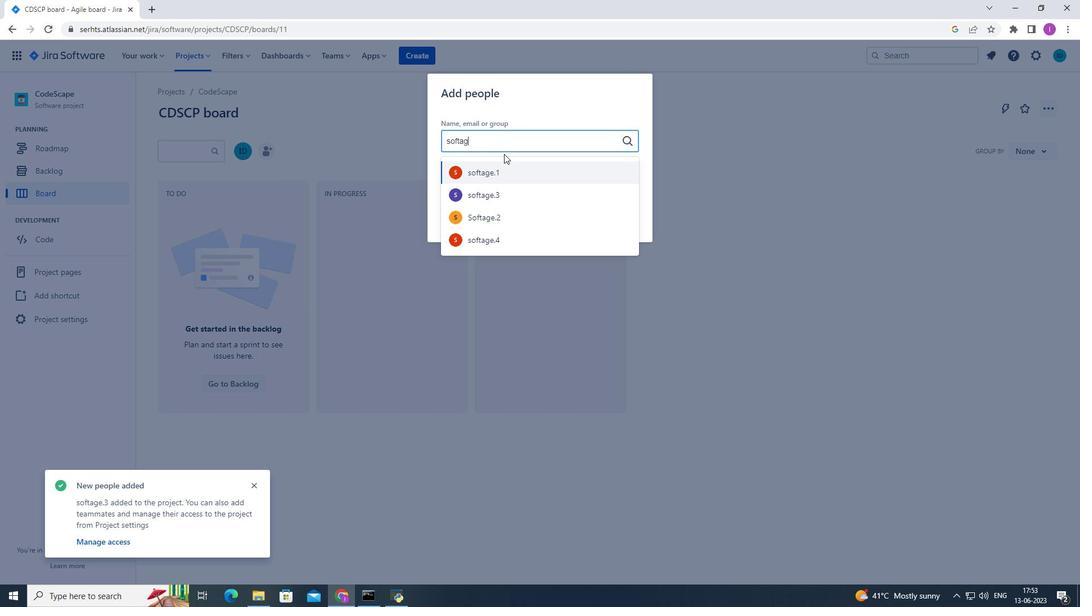 
Action: Mouse moved to (486, 240)
Screenshot: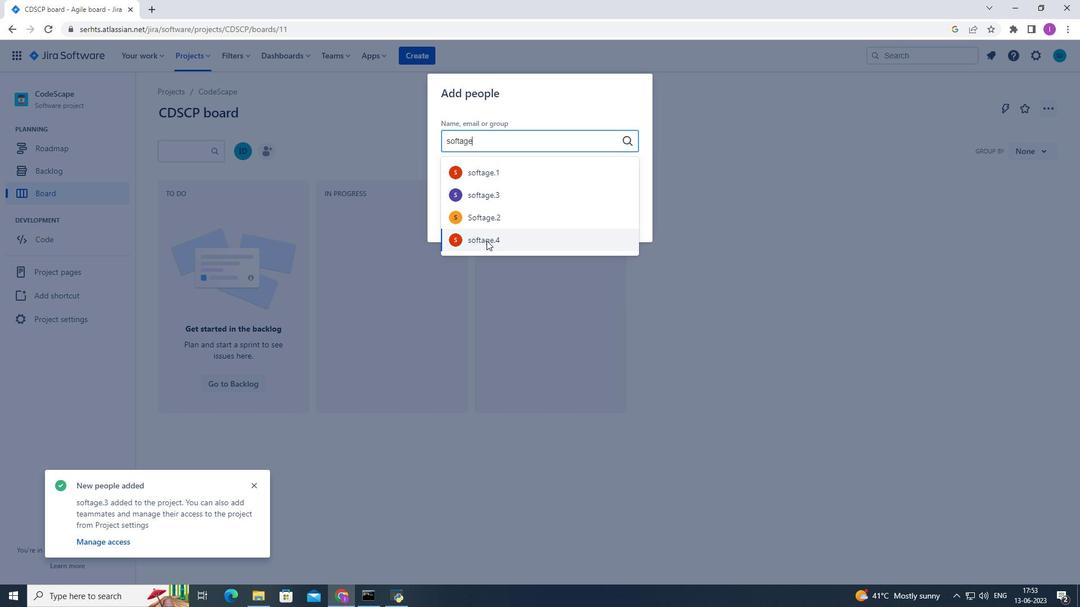 
Action: Mouse pressed left at (486, 240)
Screenshot: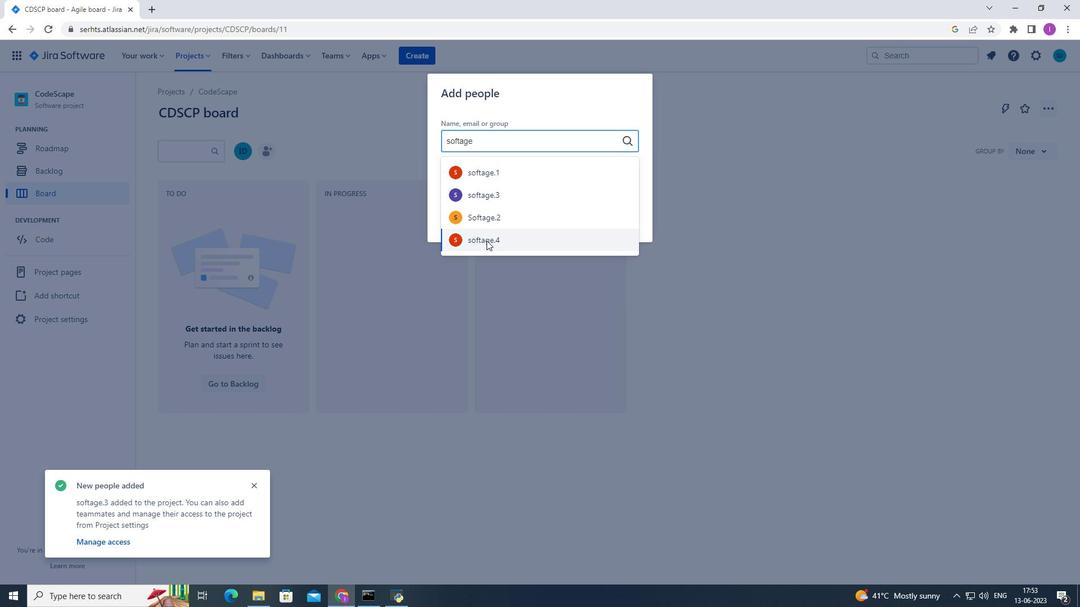 
Action: Mouse moved to (625, 219)
Screenshot: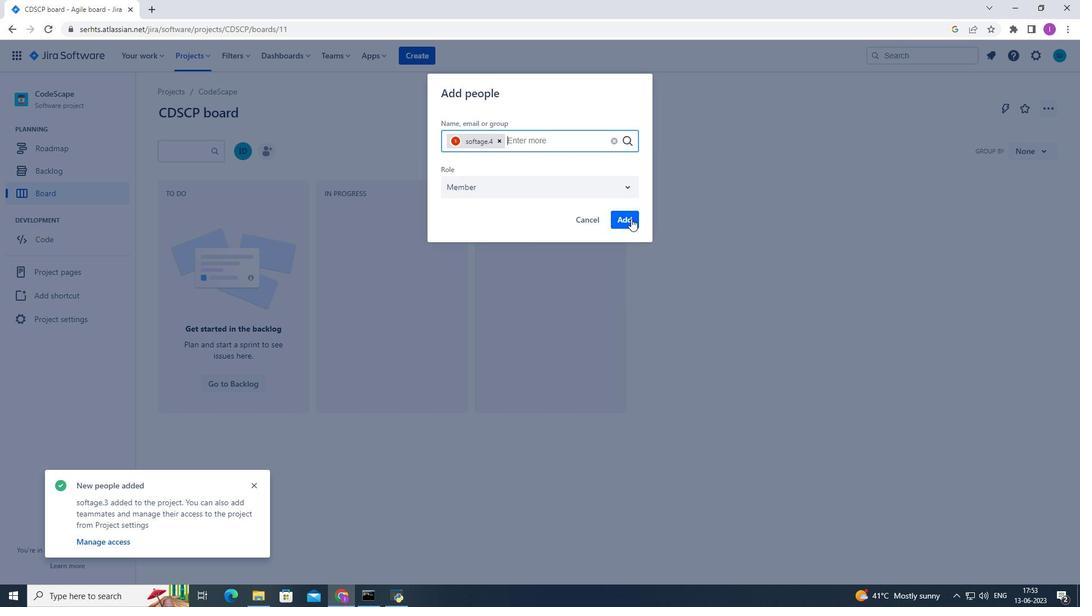 
Action: Mouse pressed left at (625, 219)
Screenshot: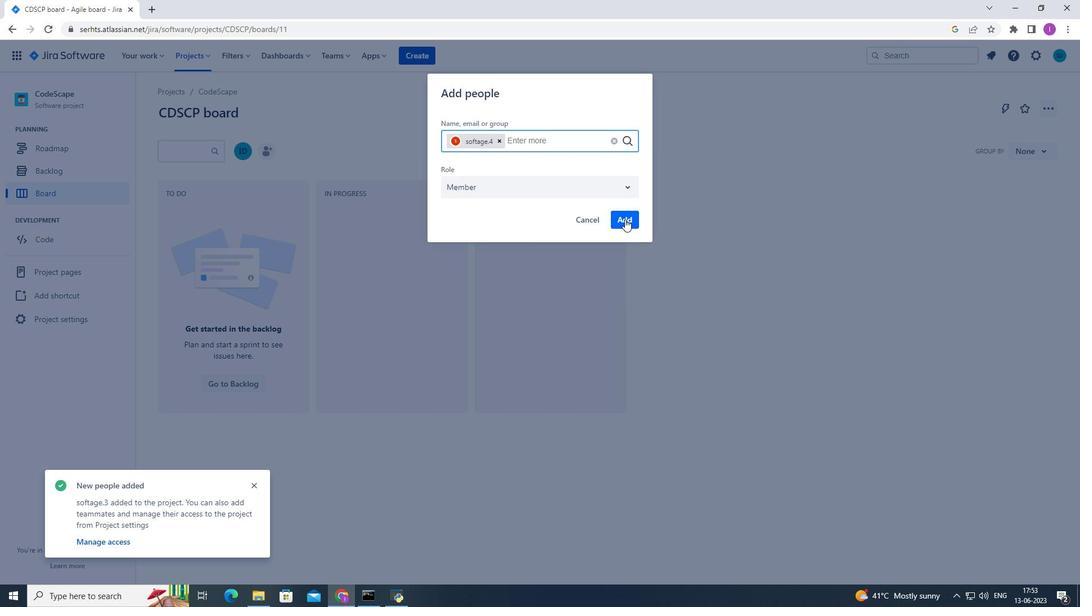 
Action: Mouse moved to (360, 237)
Screenshot: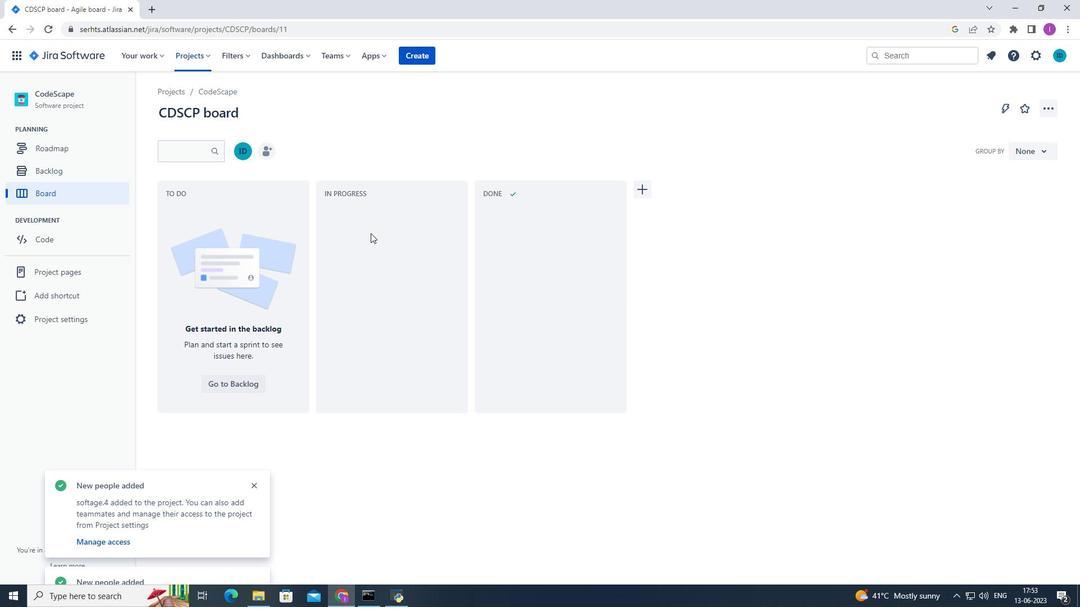 
